 Task: Create a due date automation trigger when advanced on, 2 days before a card is due add dates starting in 1 days at 11:00 AM.
Action: Mouse moved to (882, 261)
Screenshot: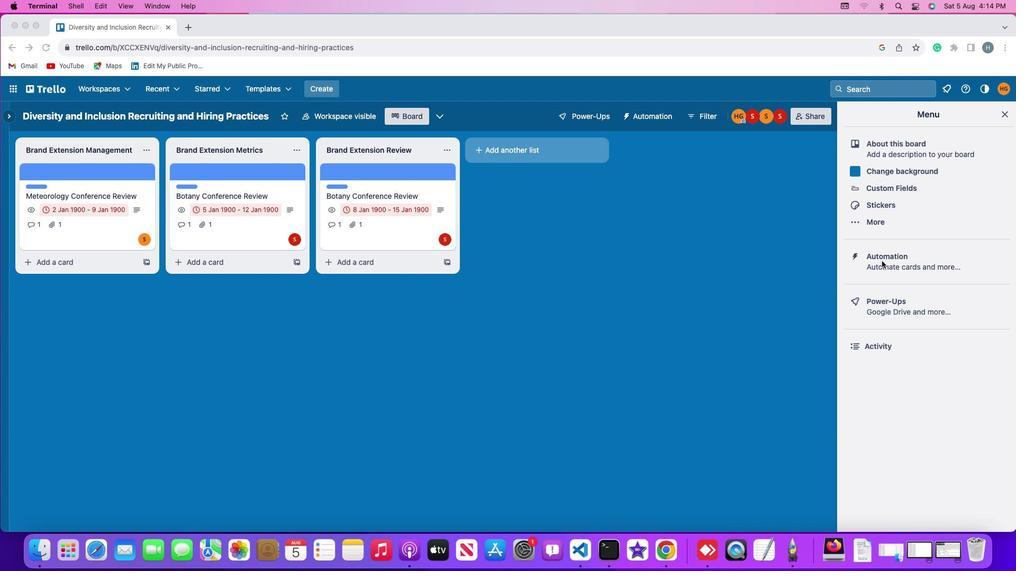 
Action: Mouse pressed left at (882, 261)
Screenshot: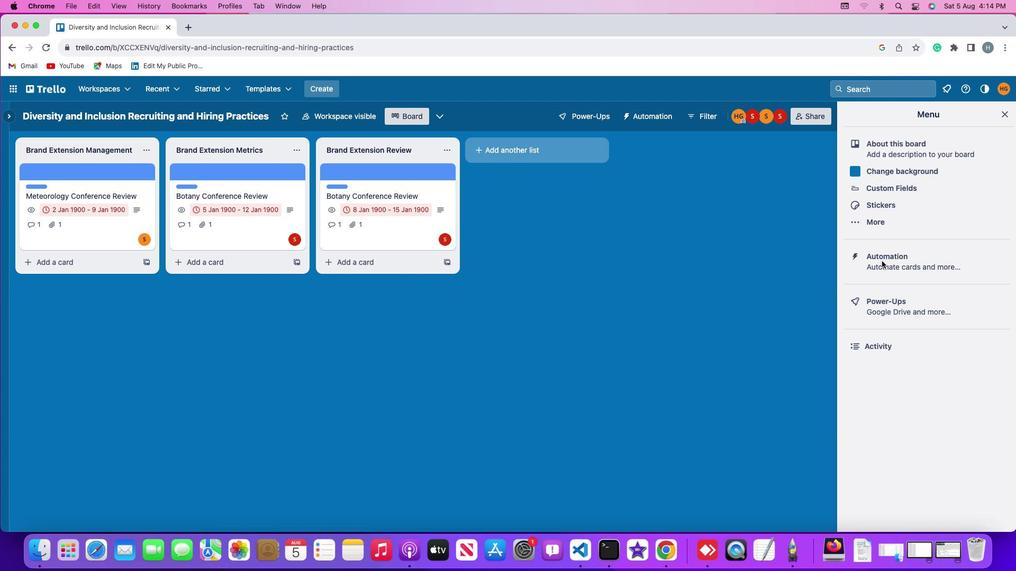 
Action: Mouse pressed left at (882, 261)
Screenshot: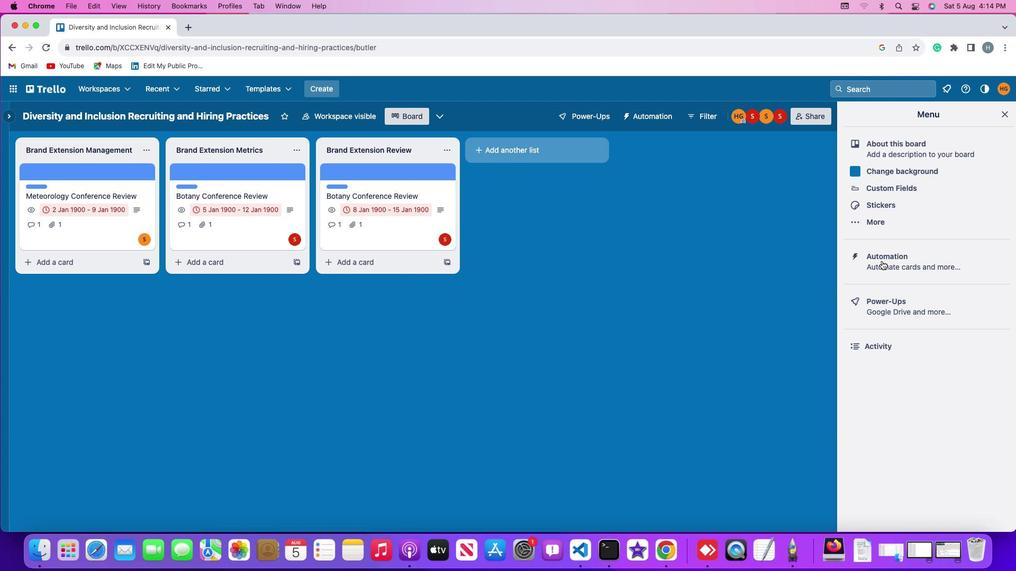 
Action: Mouse moved to (56, 254)
Screenshot: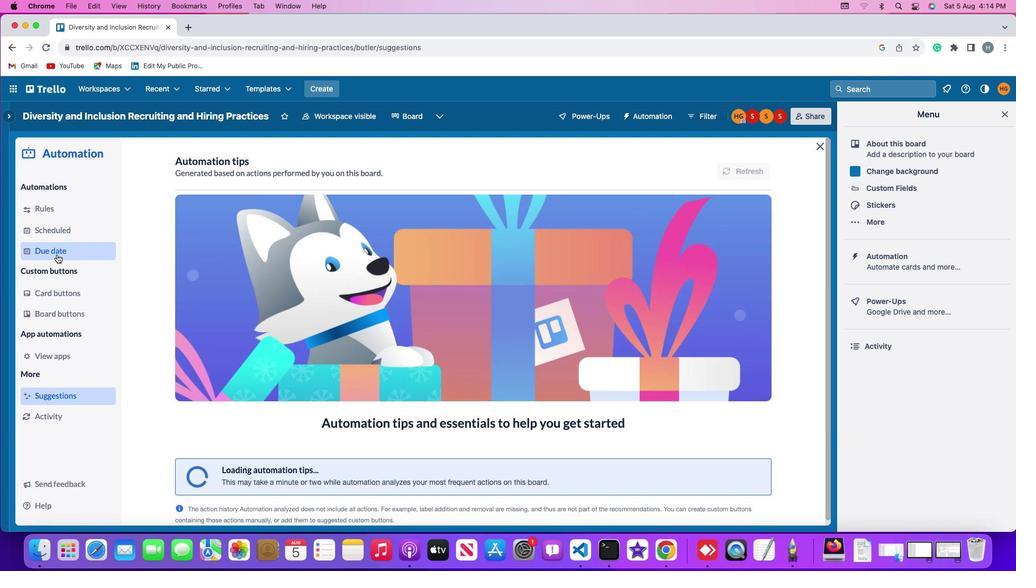 
Action: Mouse pressed left at (56, 254)
Screenshot: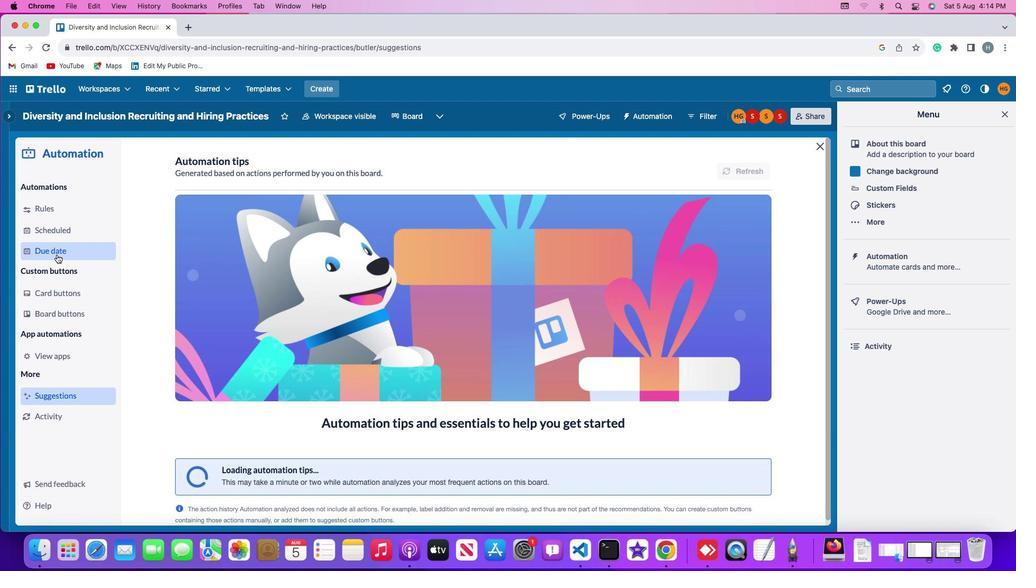 
Action: Mouse moved to (709, 165)
Screenshot: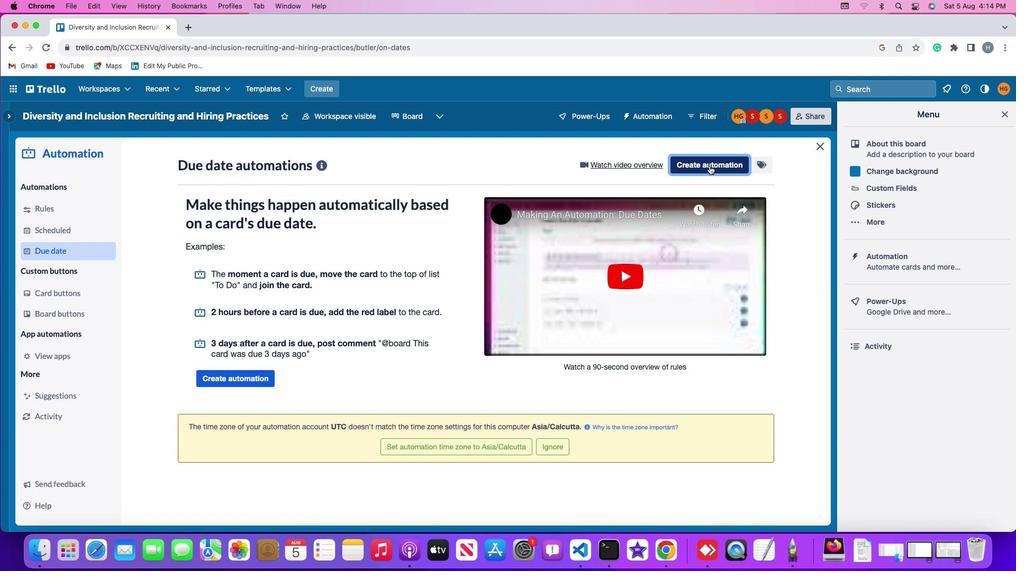 
Action: Mouse pressed left at (709, 165)
Screenshot: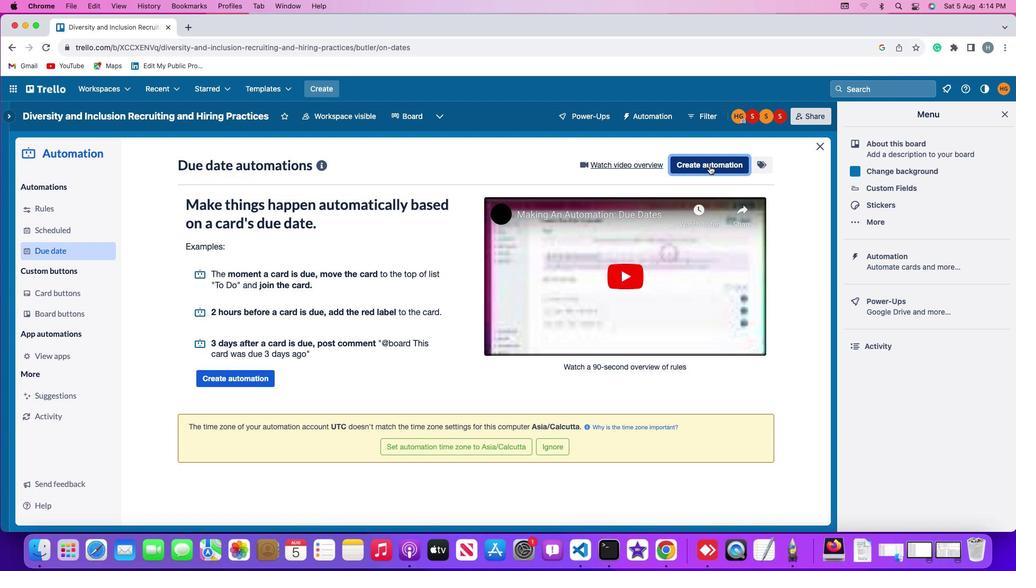 
Action: Mouse moved to (448, 263)
Screenshot: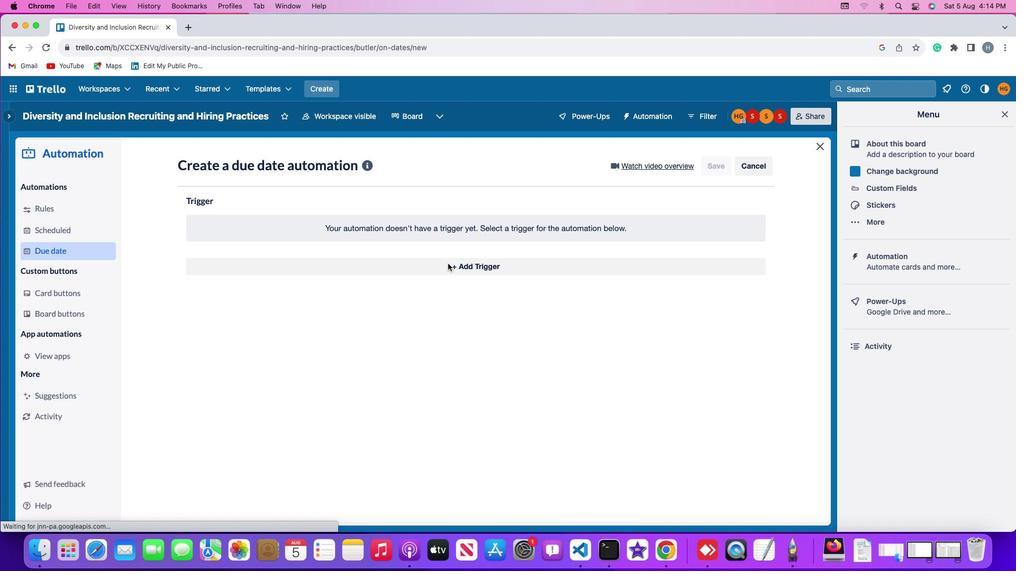 
Action: Mouse pressed left at (448, 263)
Screenshot: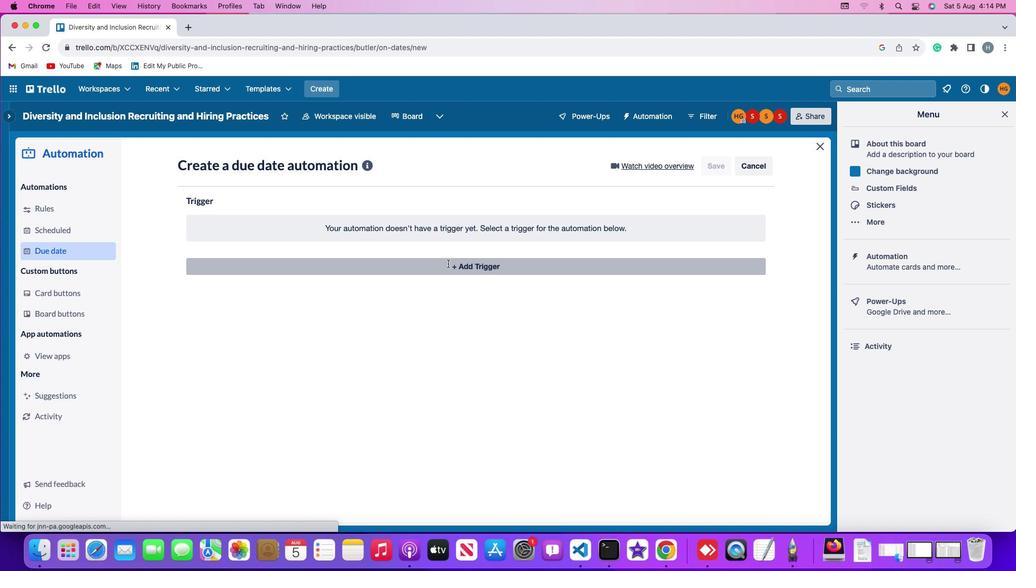 
Action: Mouse moved to (206, 424)
Screenshot: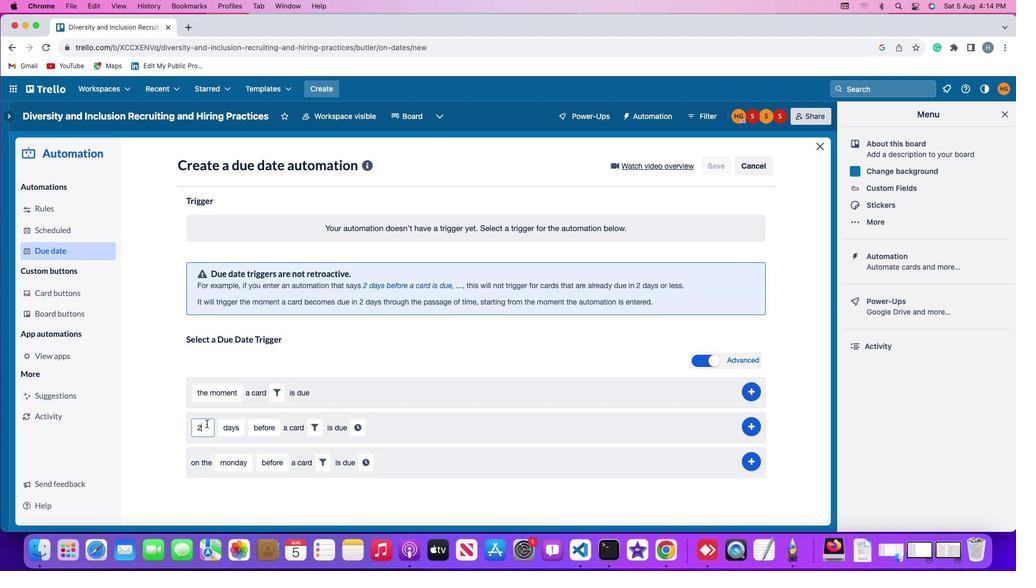 
Action: Mouse pressed left at (206, 424)
Screenshot: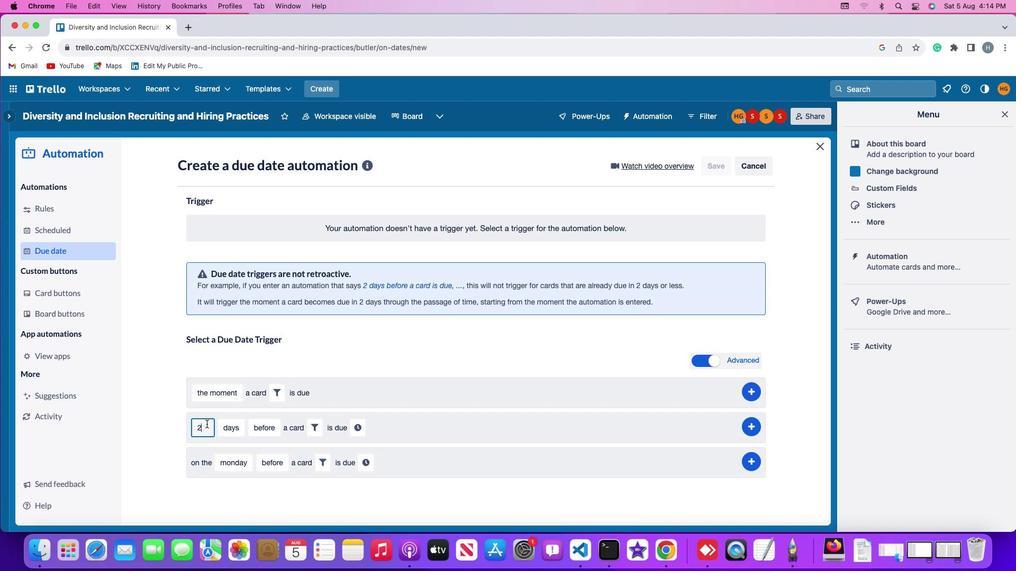 
Action: Mouse moved to (206, 424)
Screenshot: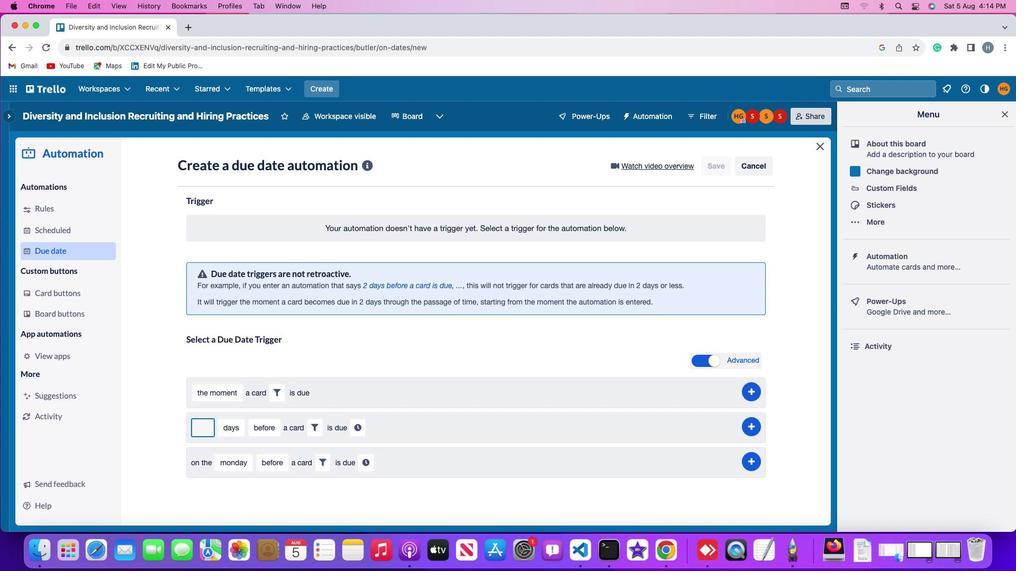
Action: Key pressed Key.backspace'2'
Screenshot: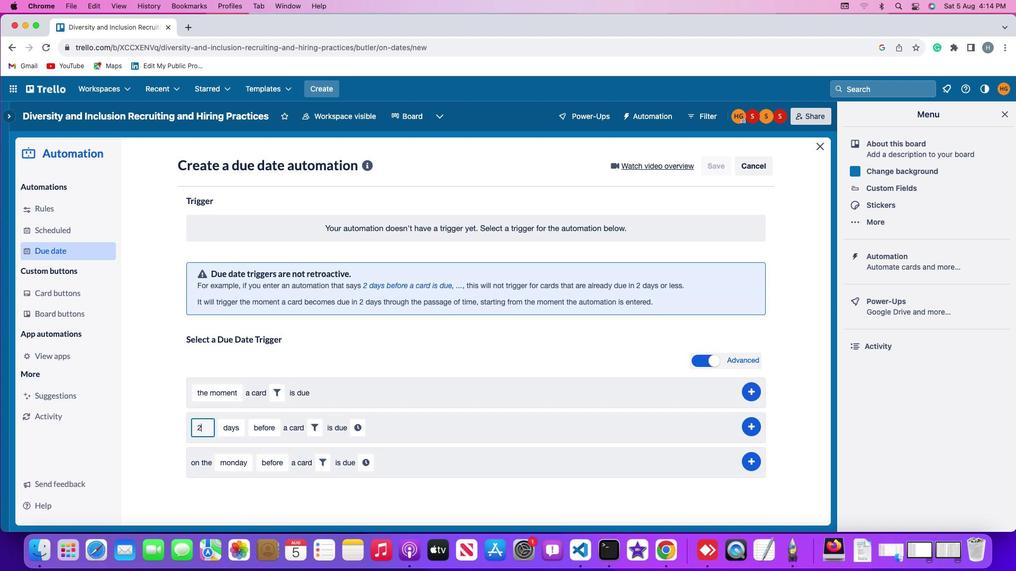 
Action: Mouse moved to (228, 425)
Screenshot: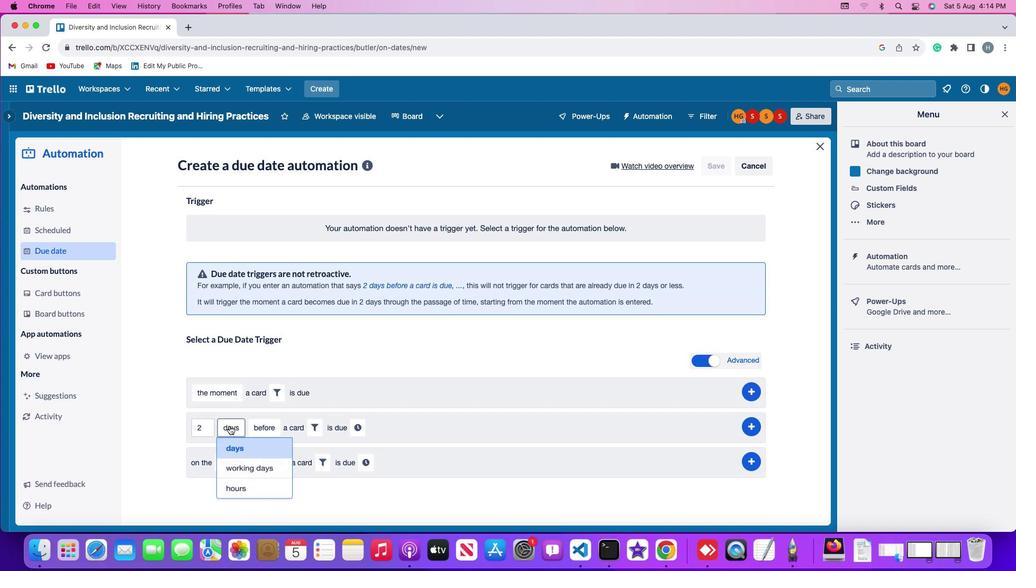 
Action: Mouse pressed left at (228, 425)
Screenshot: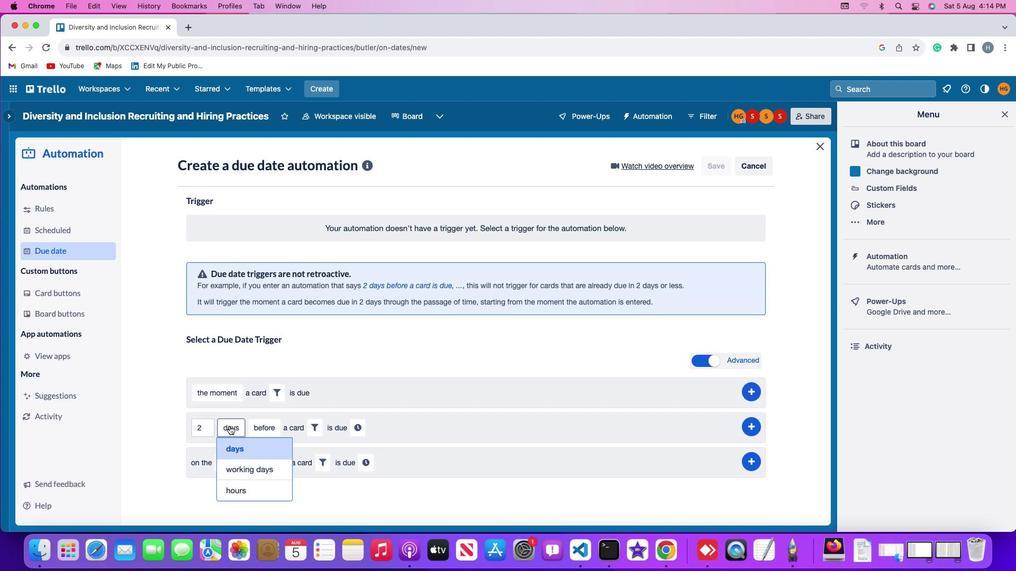 
Action: Mouse moved to (238, 451)
Screenshot: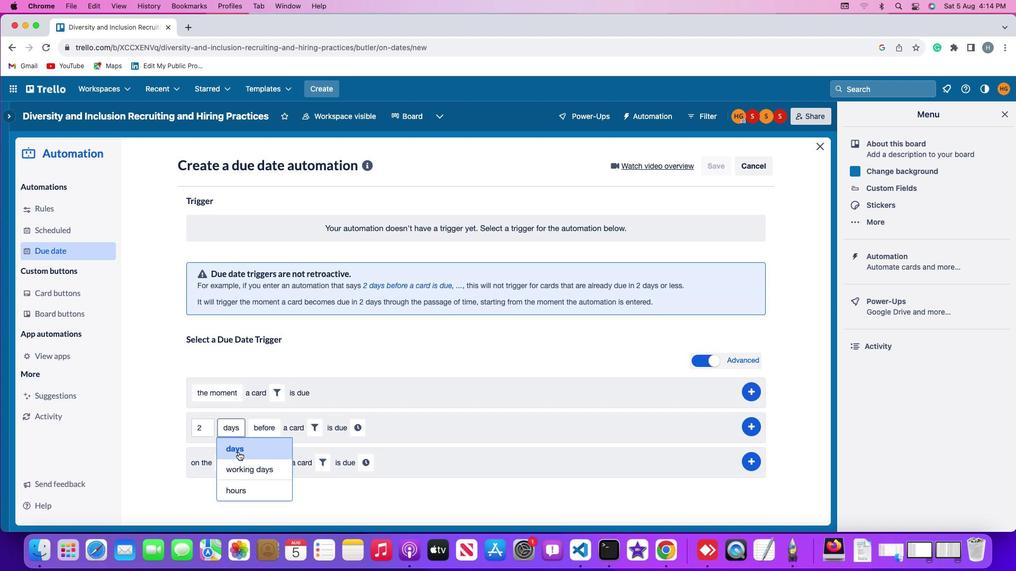 
Action: Mouse pressed left at (238, 451)
Screenshot: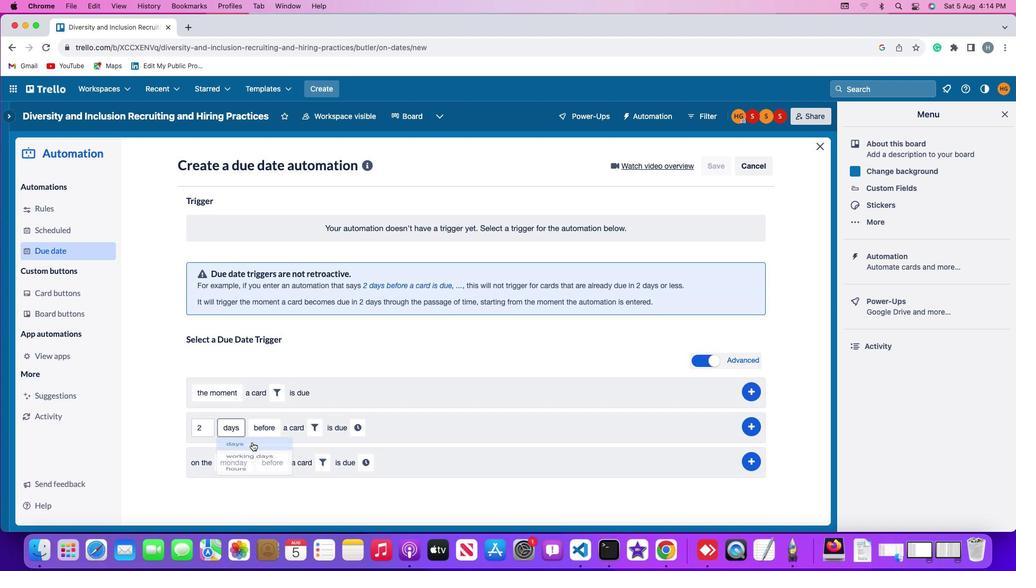 
Action: Mouse moved to (265, 430)
Screenshot: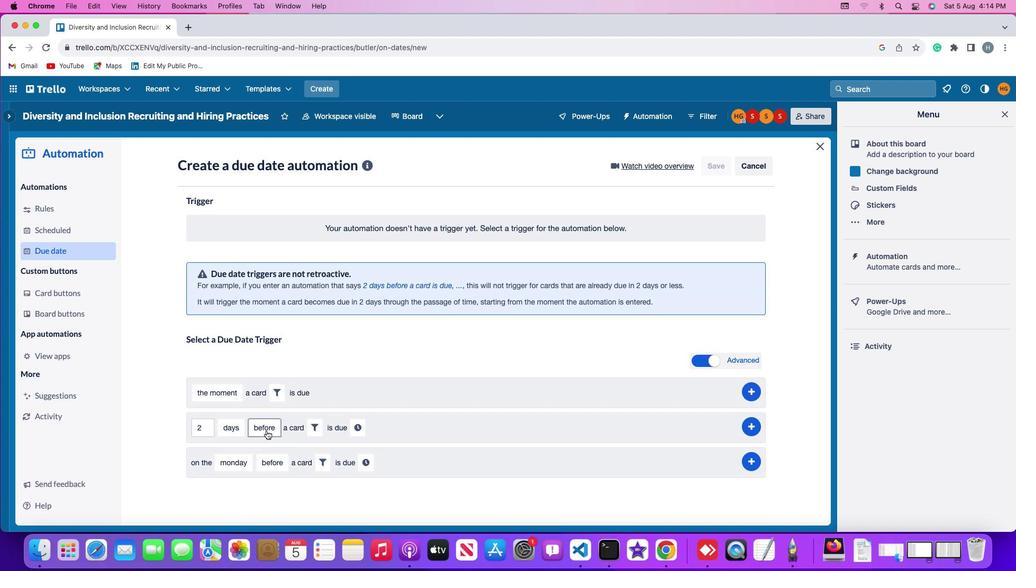 
Action: Mouse pressed left at (265, 430)
Screenshot: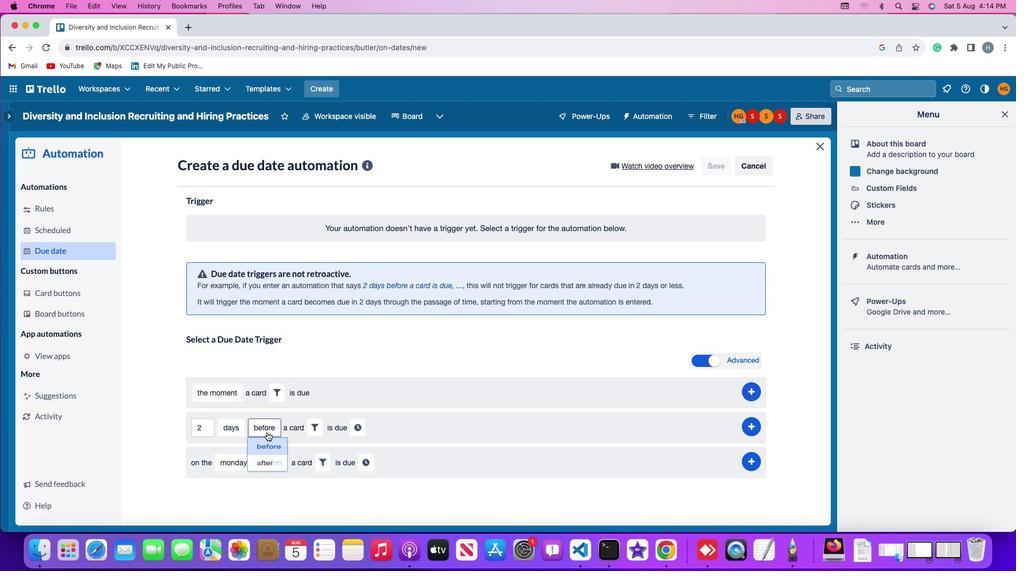 
Action: Mouse moved to (270, 443)
Screenshot: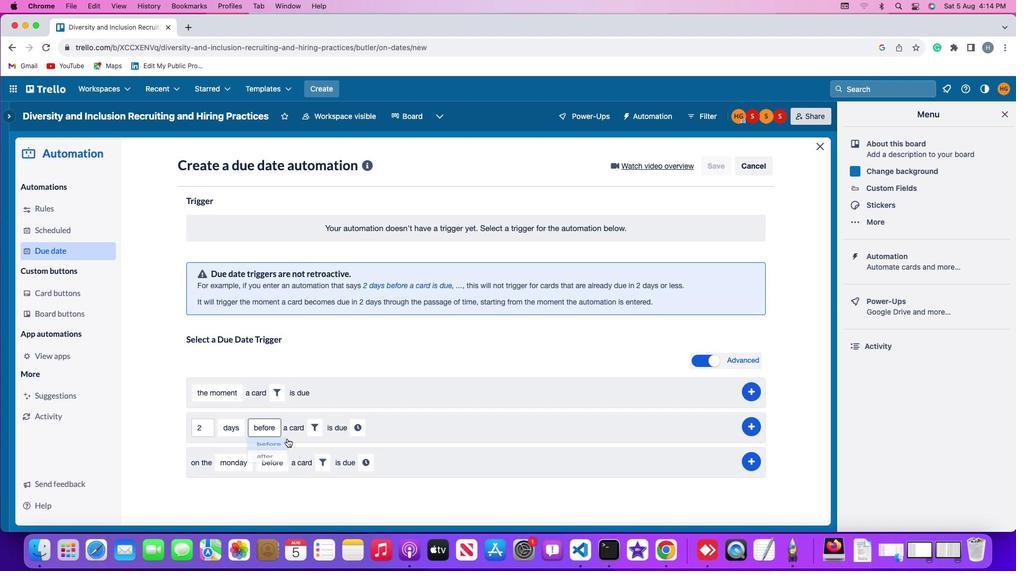 
Action: Mouse pressed left at (270, 443)
Screenshot: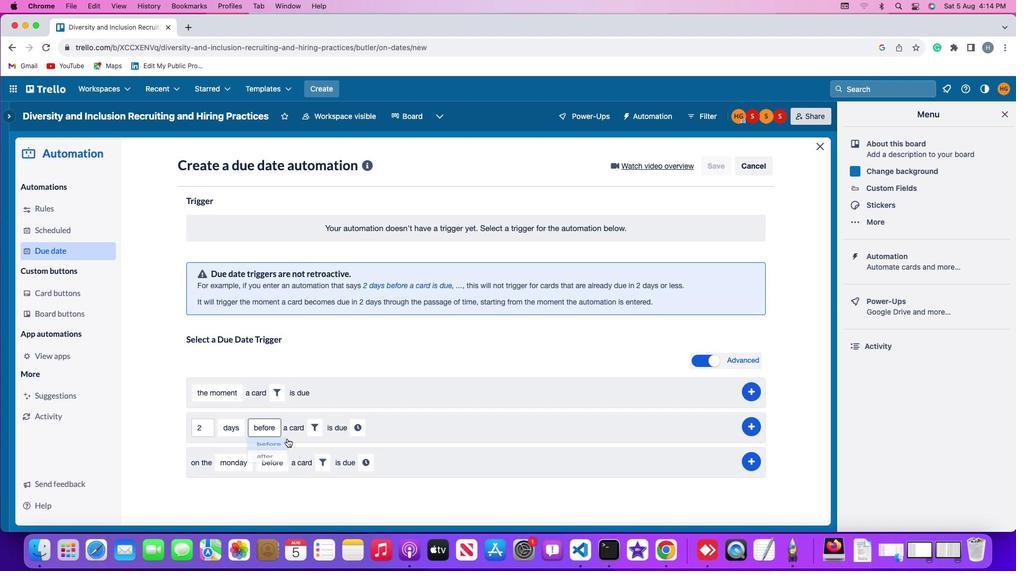 
Action: Mouse moved to (315, 426)
Screenshot: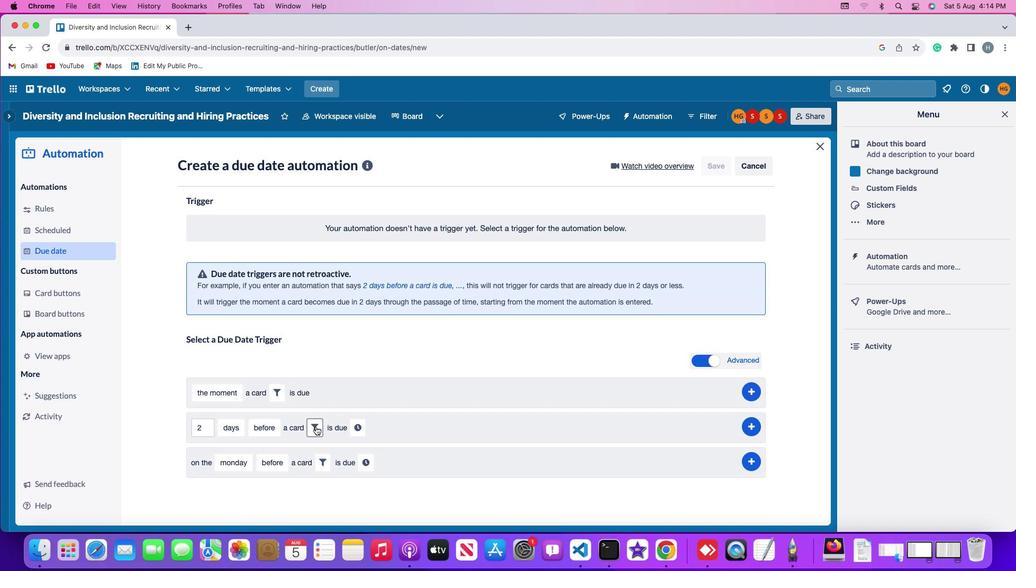 
Action: Mouse pressed left at (315, 426)
Screenshot: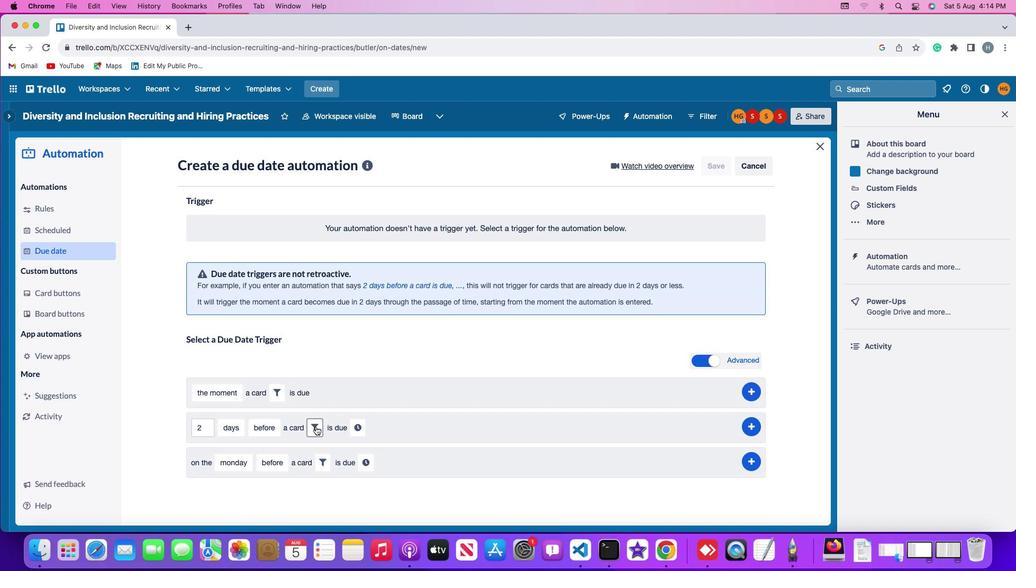 
Action: Mouse moved to (374, 459)
Screenshot: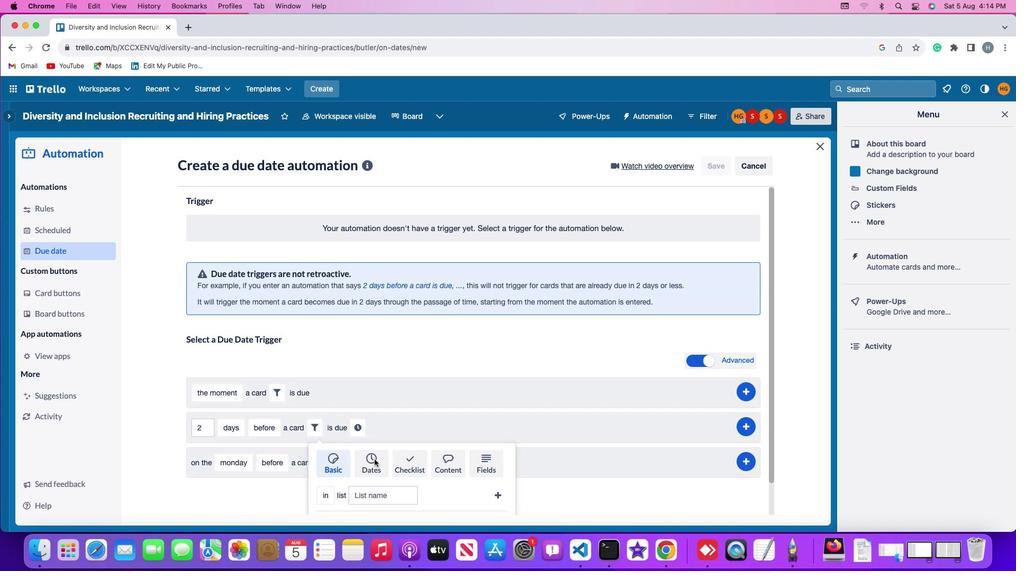 
Action: Mouse pressed left at (374, 459)
Screenshot: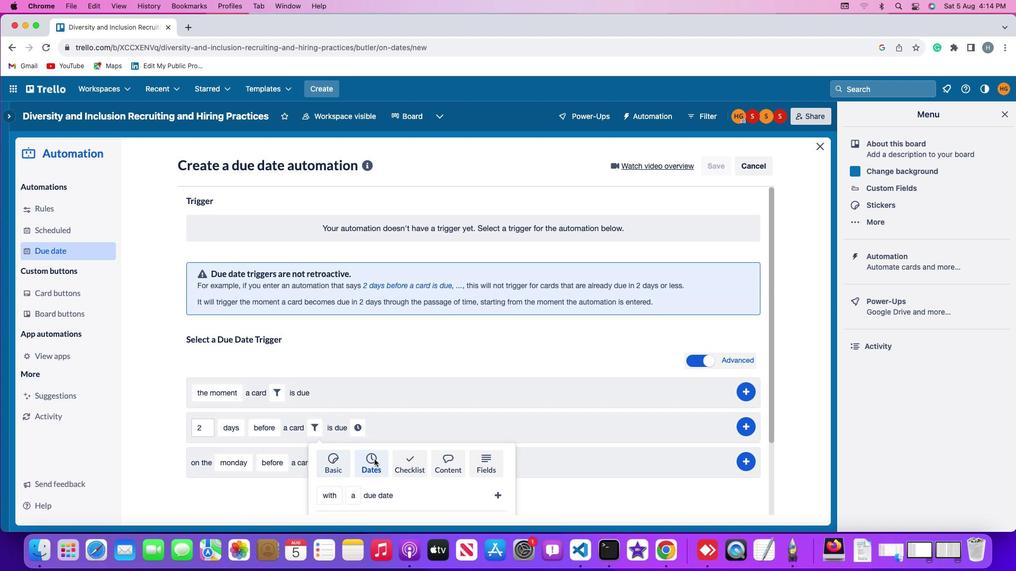 
Action: Mouse scrolled (374, 459) with delta (0, 0)
Screenshot: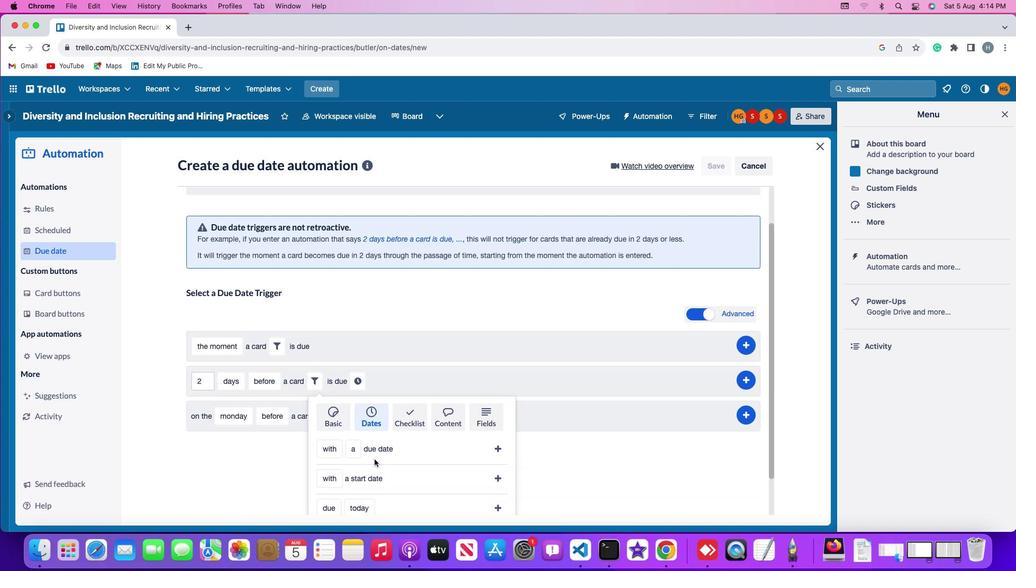 
Action: Mouse scrolled (374, 459) with delta (0, 0)
Screenshot: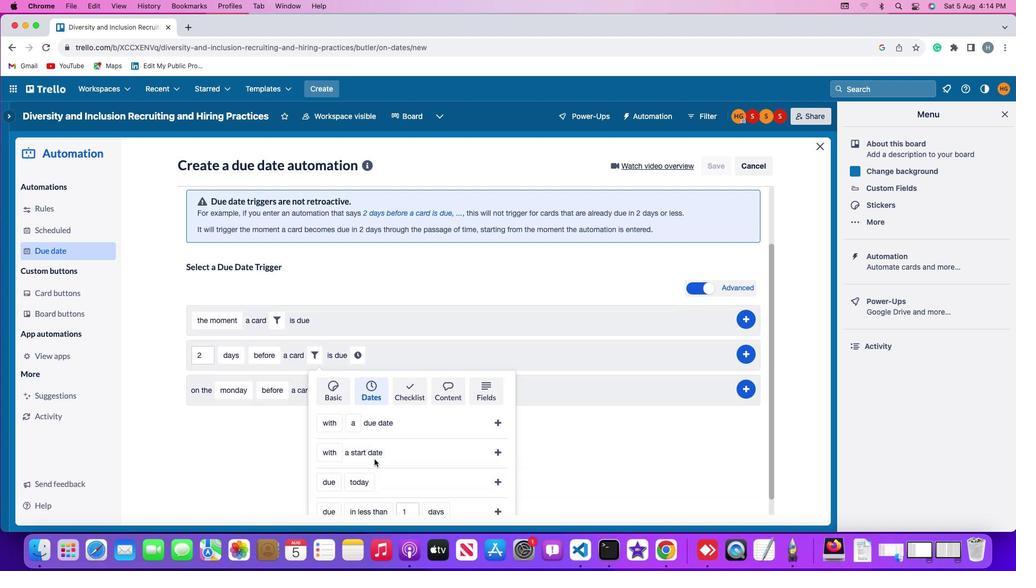 
Action: Mouse scrolled (374, 459) with delta (0, -2)
Screenshot: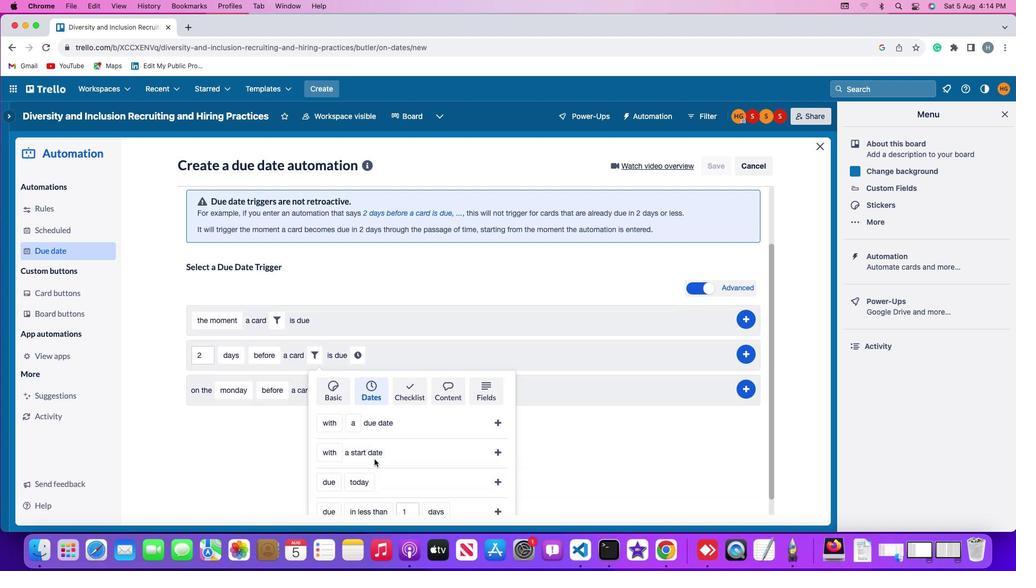 
Action: Mouse scrolled (374, 459) with delta (0, -2)
Screenshot: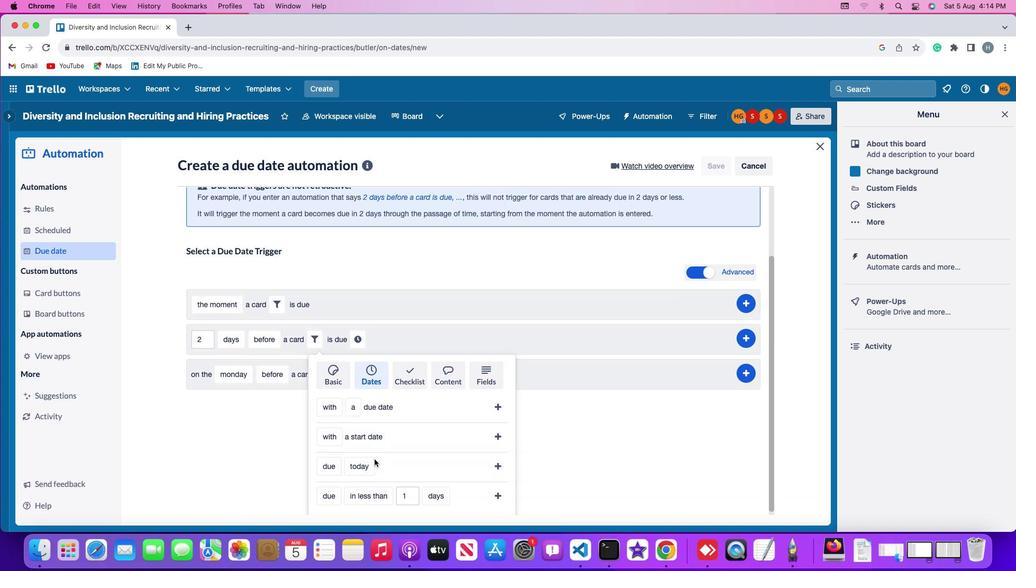 
Action: Mouse scrolled (374, 459) with delta (0, -3)
Screenshot: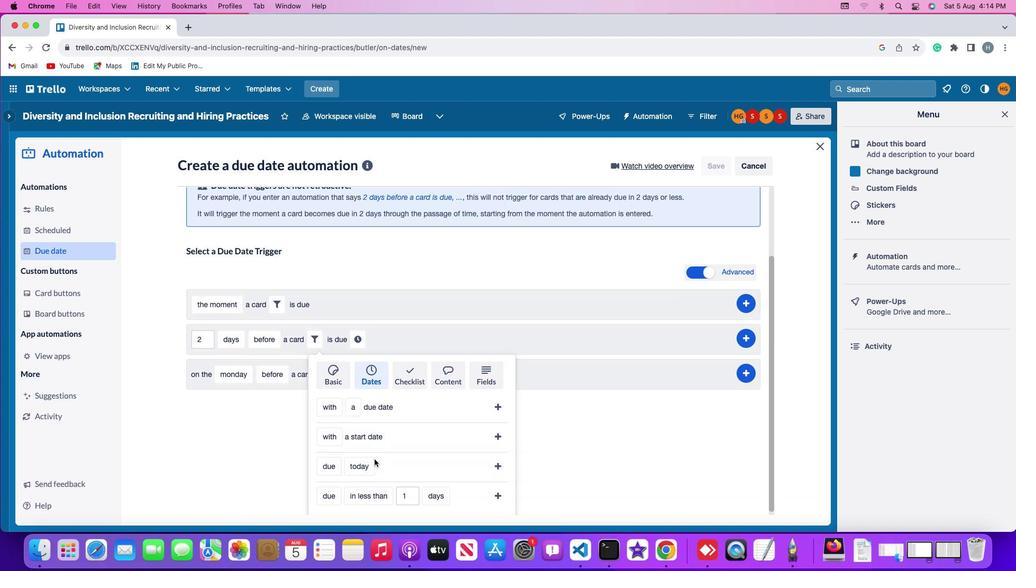 
Action: Mouse scrolled (374, 459) with delta (0, -3)
Screenshot: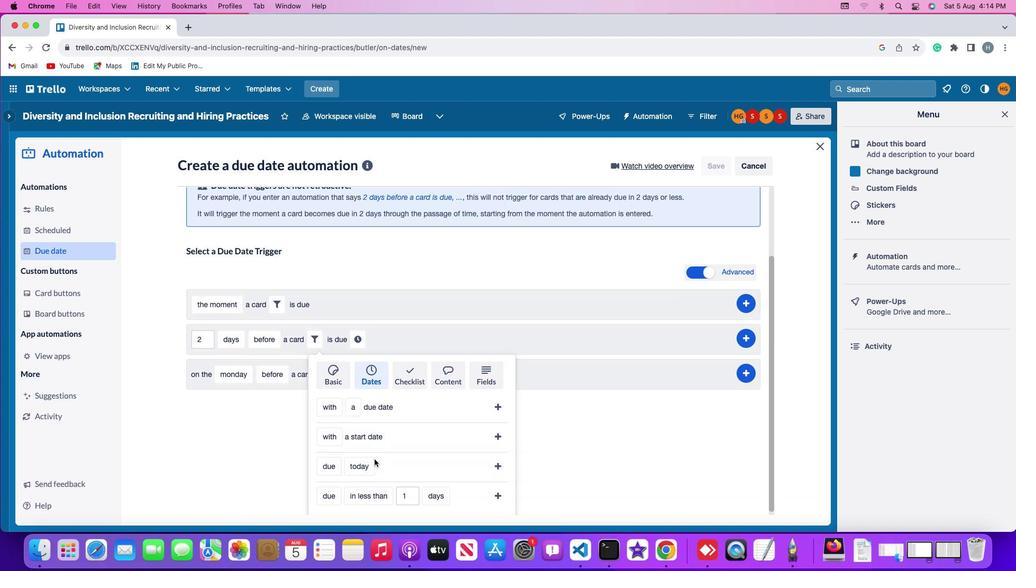 
Action: Mouse scrolled (374, 459) with delta (0, -3)
Screenshot: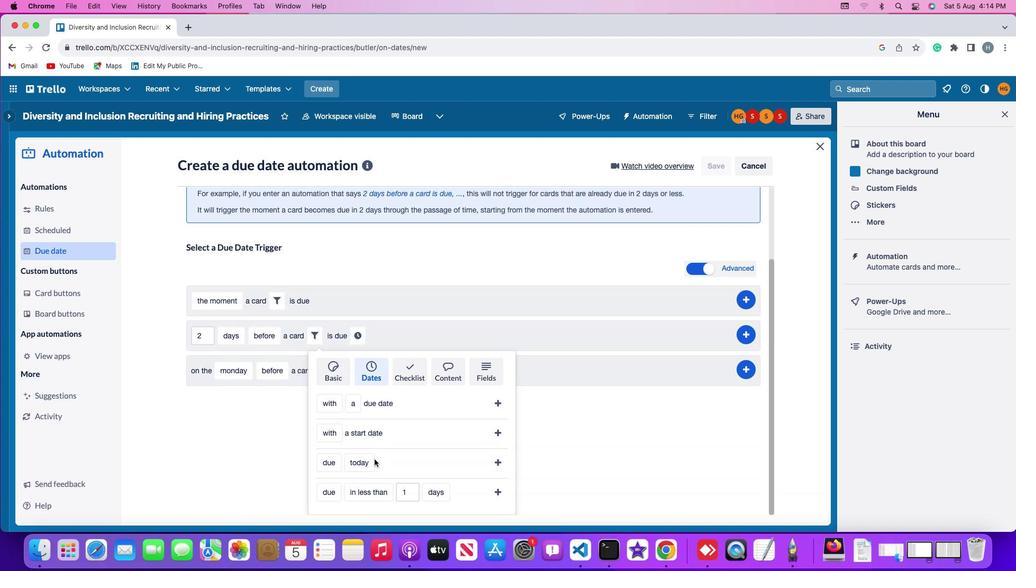 
Action: Mouse scrolled (374, 459) with delta (0, -4)
Screenshot: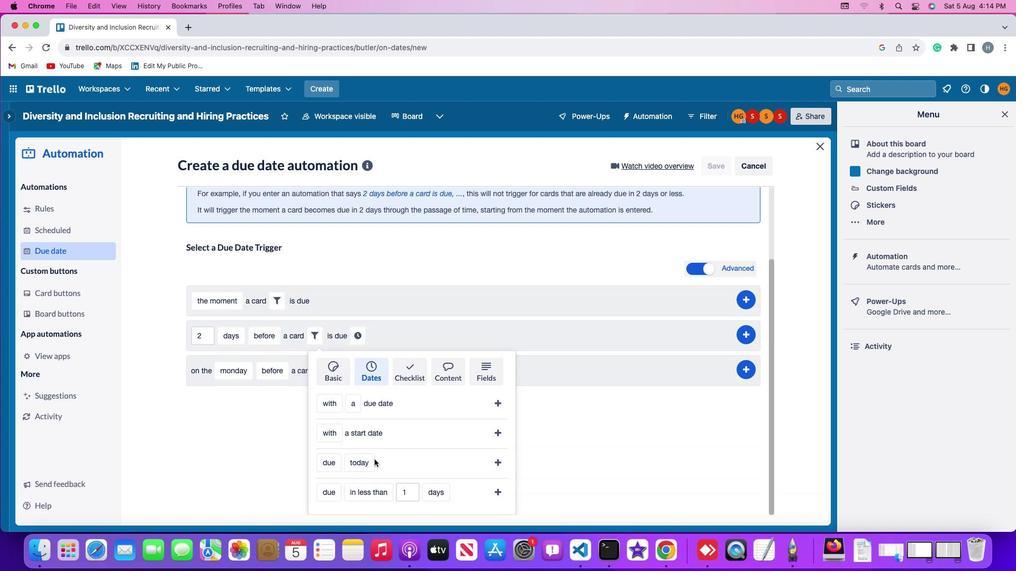 
Action: Mouse moved to (326, 499)
Screenshot: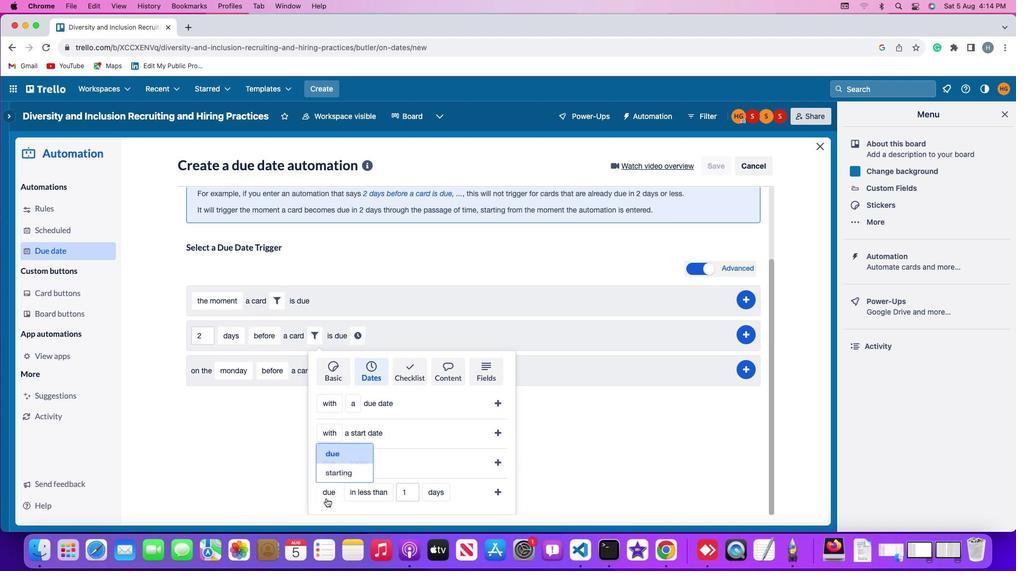 
Action: Mouse pressed left at (326, 499)
Screenshot: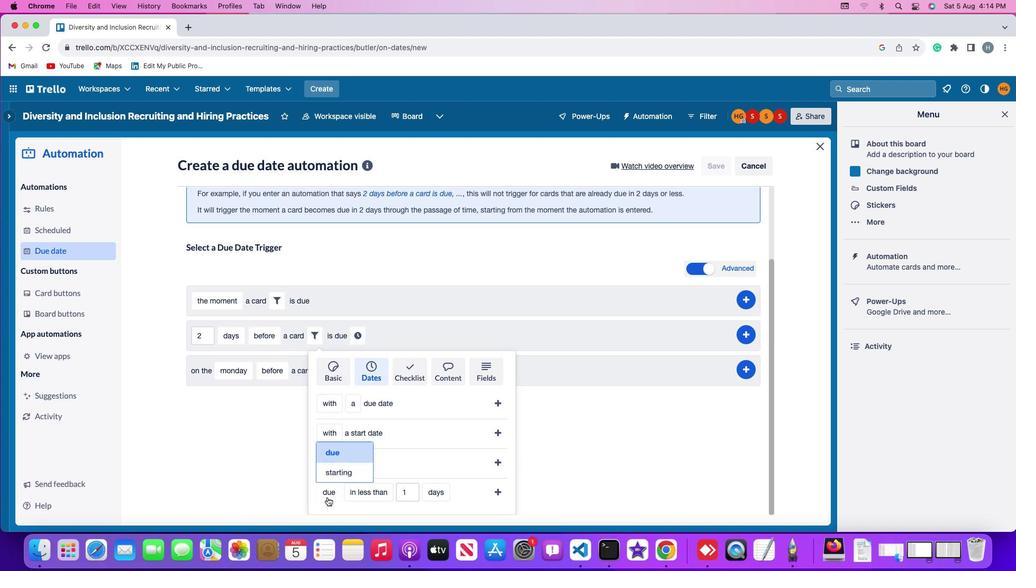 
Action: Mouse moved to (339, 471)
Screenshot: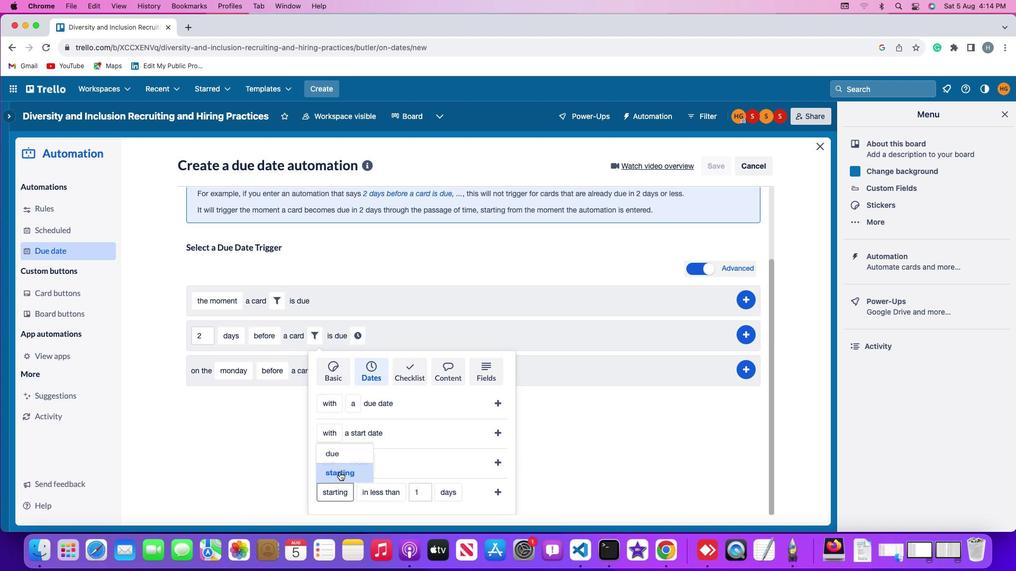 
Action: Mouse pressed left at (339, 471)
Screenshot: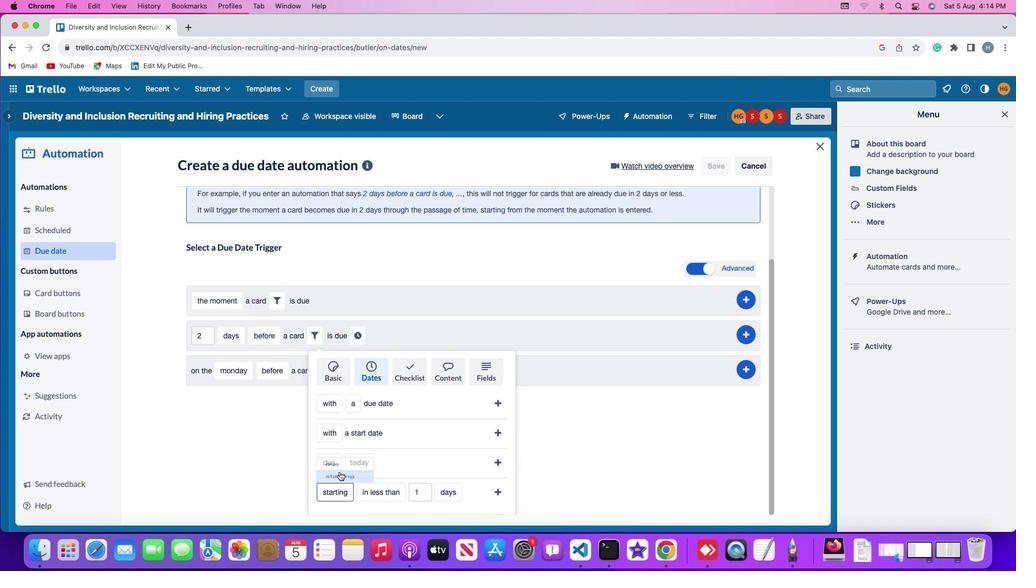 
Action: Mouse moved to (372, 489)
Screenshot: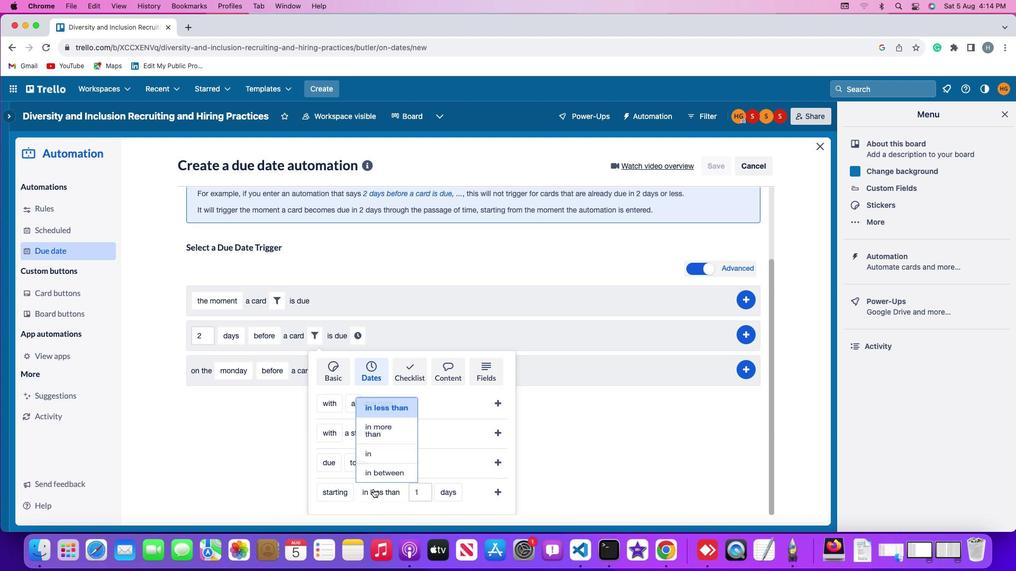 
Action: Mouse pressed left at (372, 489)
Screenshot: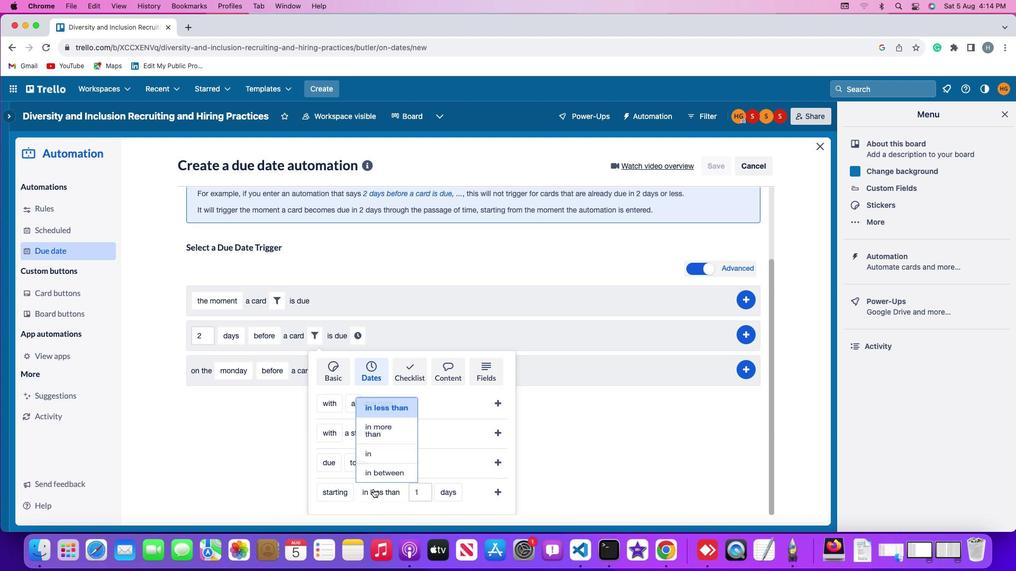 
Action: Mouse moved to (379, 452)
Screenshot: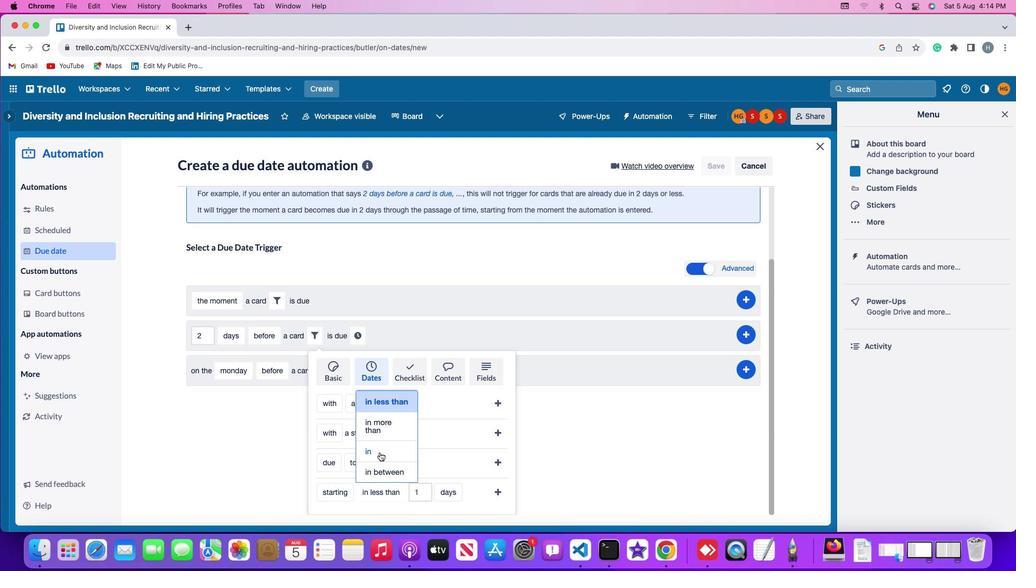 
Action: Mouse pressed left at (379, 452)
Screenshot: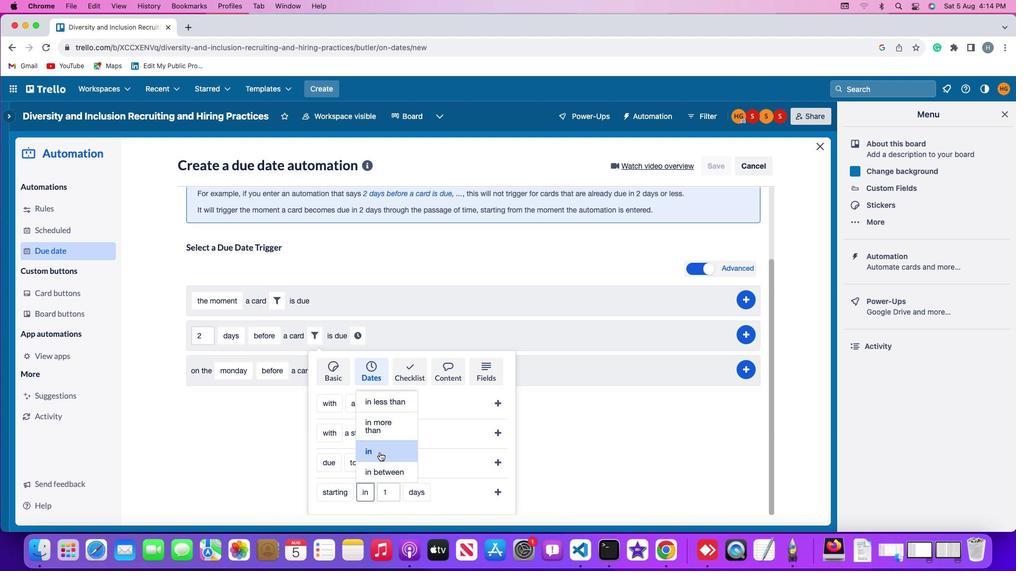 
Action: Mouse moved to (392, 490)
Screenshot: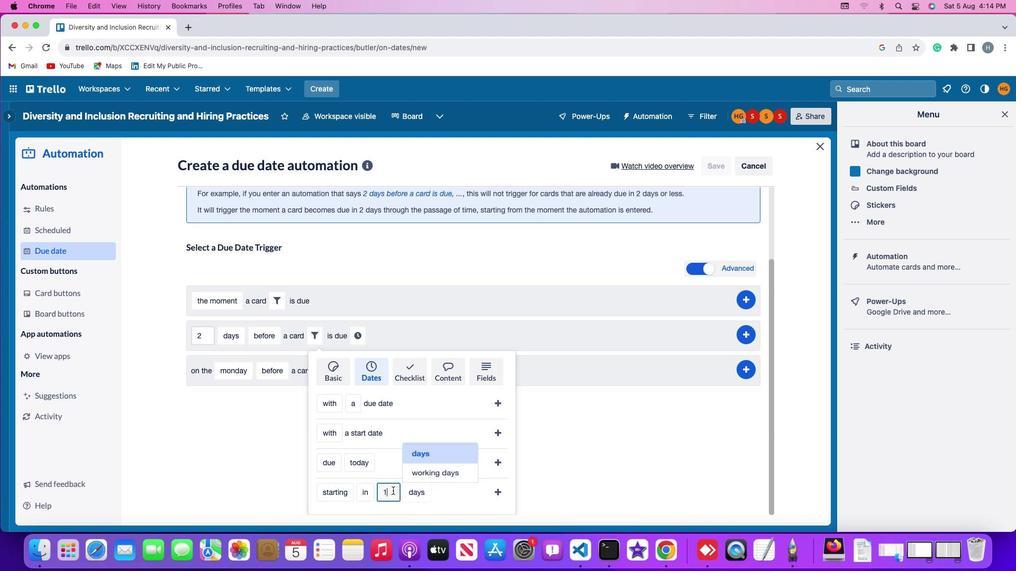 
Action: Mouse pressed left at (392, 490)
Screenshot: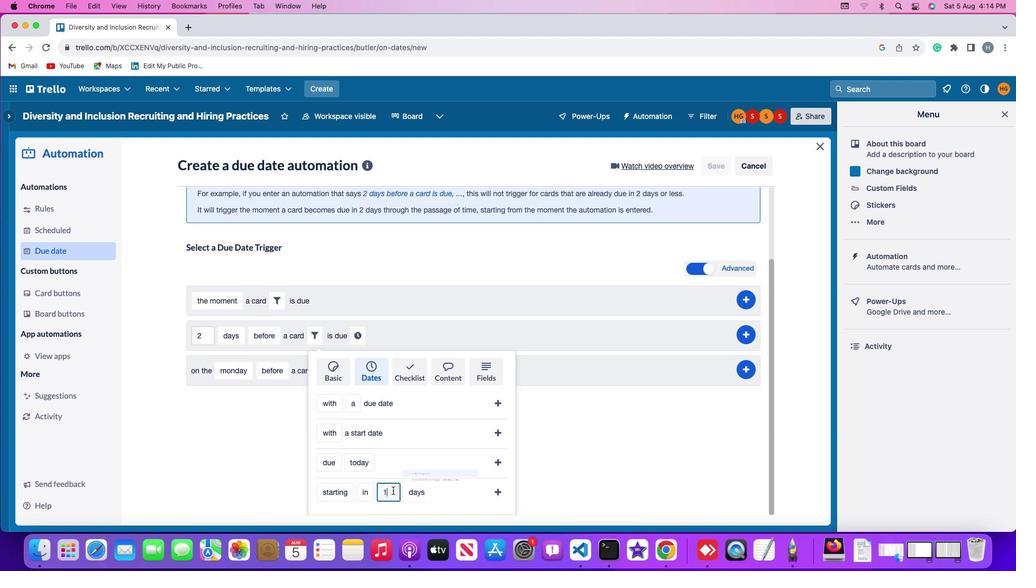 
Action: Mouse moved to (391, 489)
Screenshot: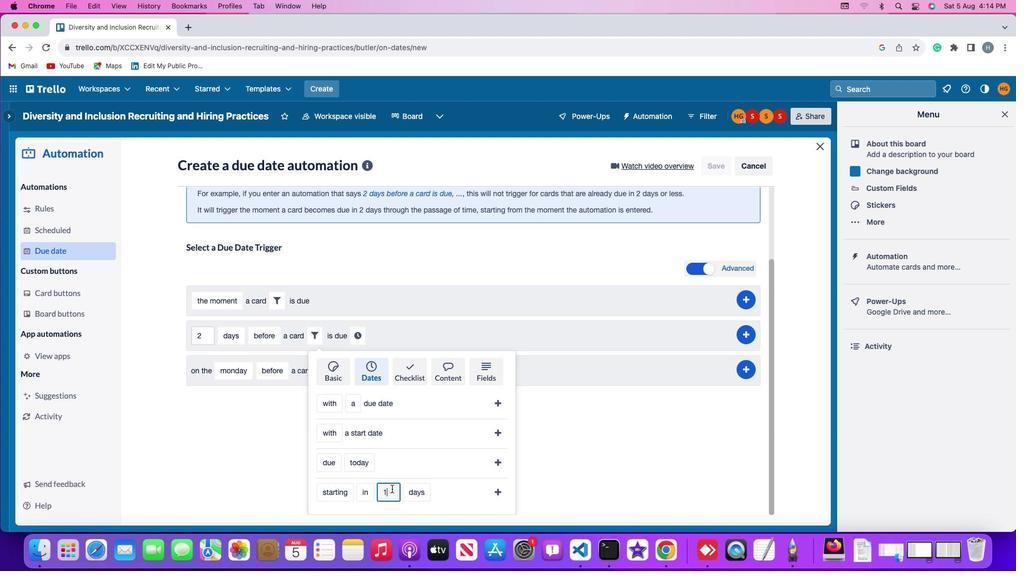 
Action: Key pressed Key.backspace'1'
Screenshot: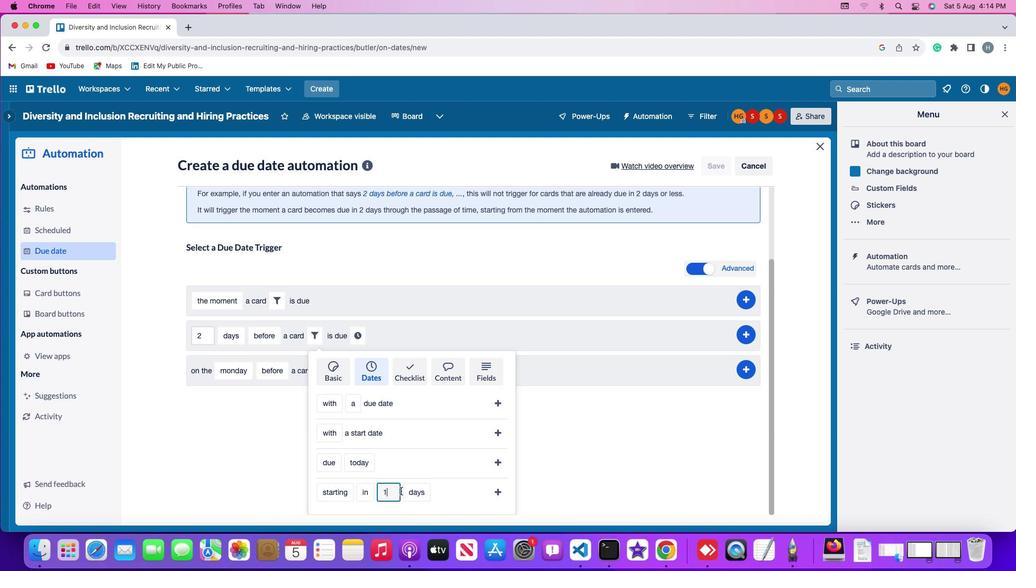 
Action: Mouse moved to (423, 495)
Screenshot: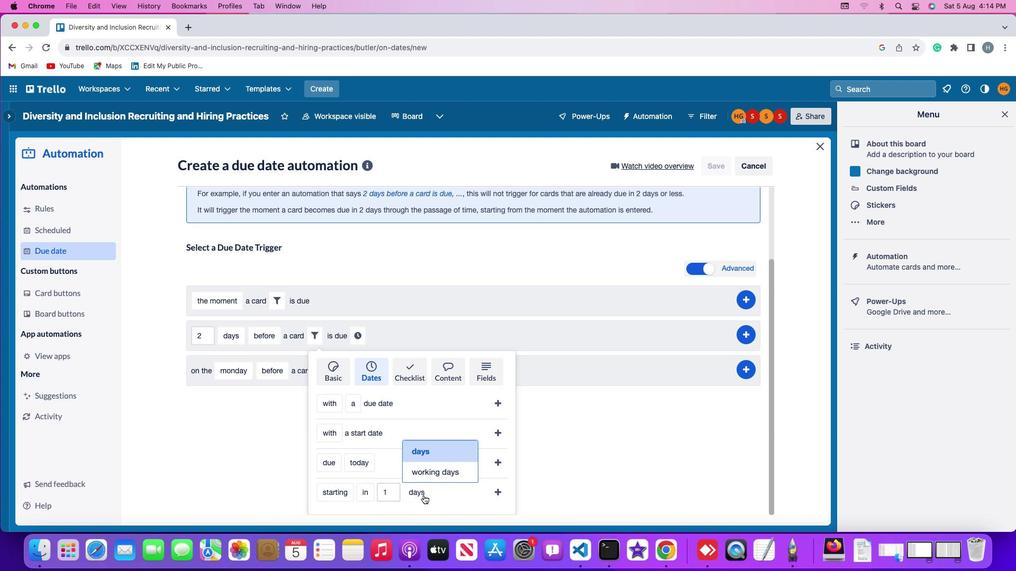 
Action: Mouse pressed left at (423, 495)
Screenshot: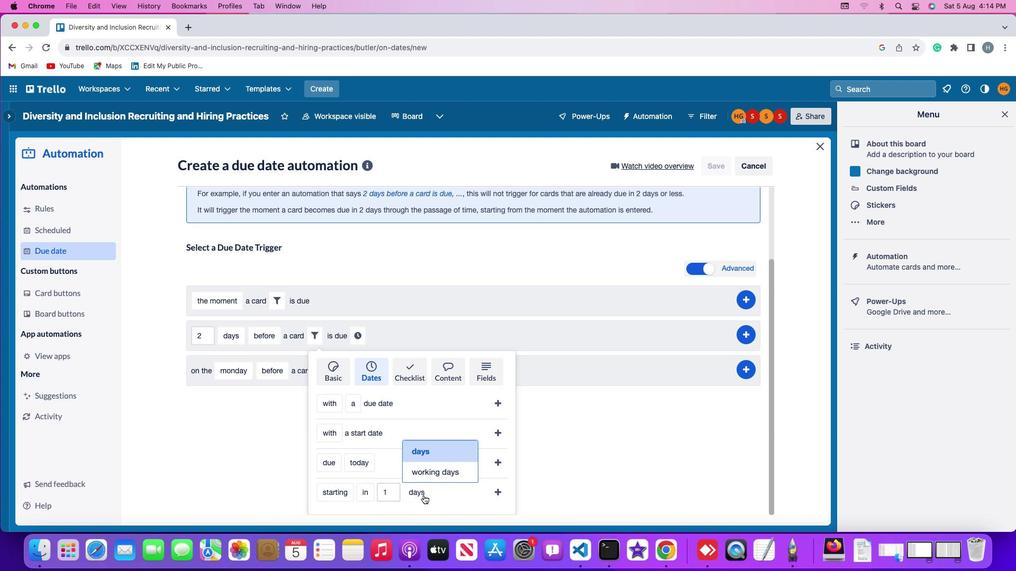 
Action: Mouse moved to (437, 450)
Screenshot: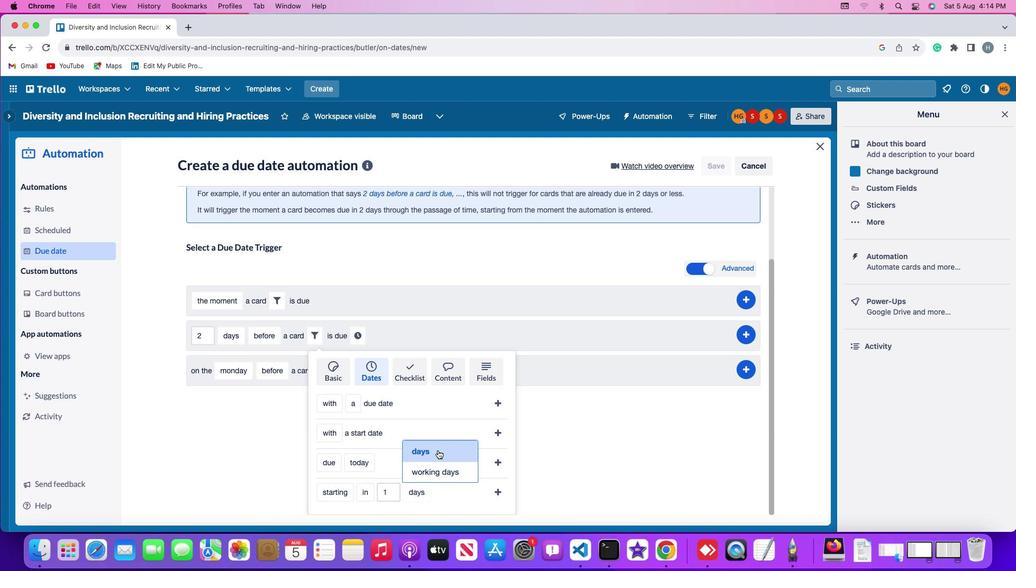 
Action: Mouse pressed left at (437, 450)
Screenshot: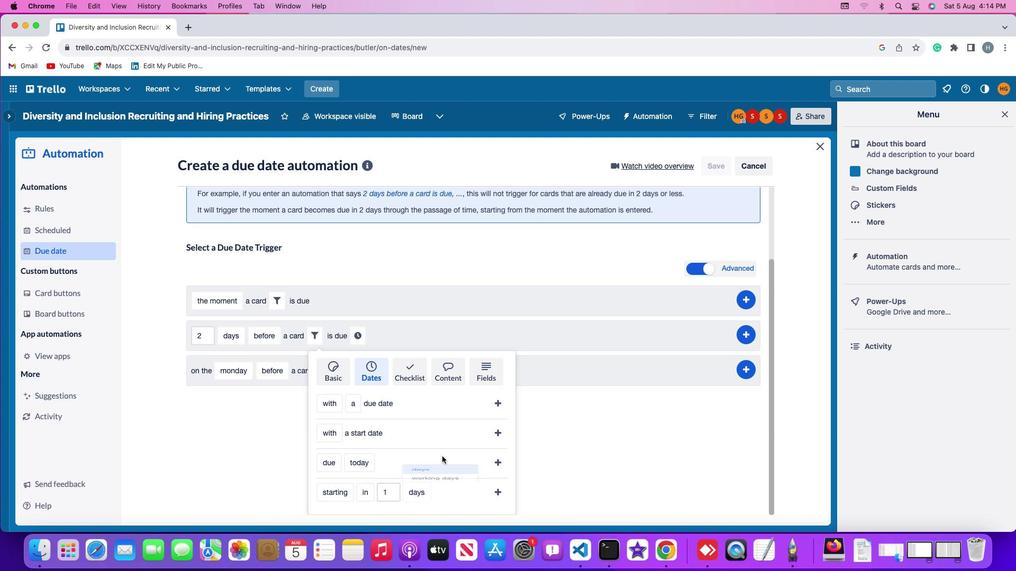 
Action: Mouse moved to (495, 490)
Screenshot: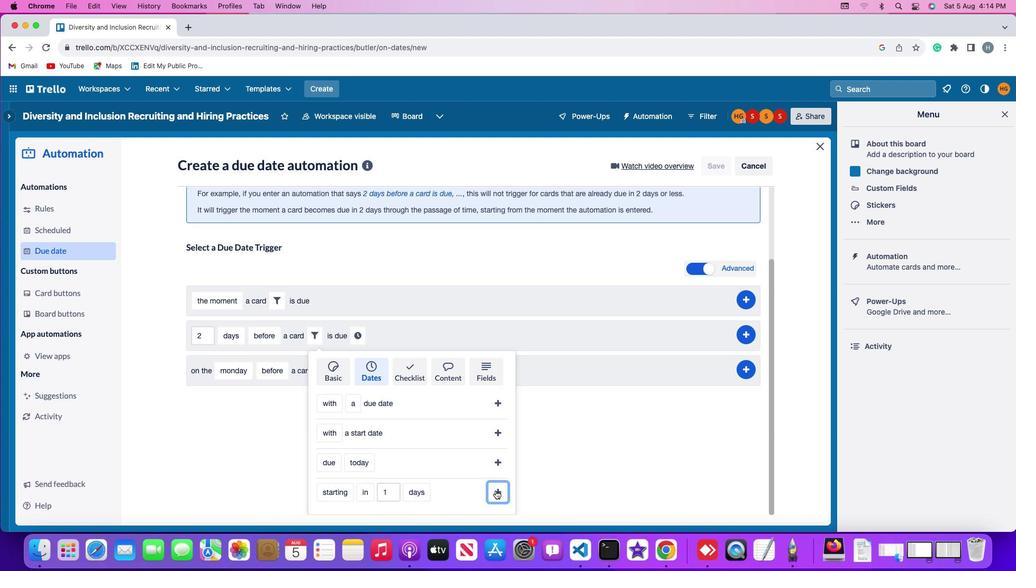 
Action: Mouse pressed left at (495, 490)
Screenshot: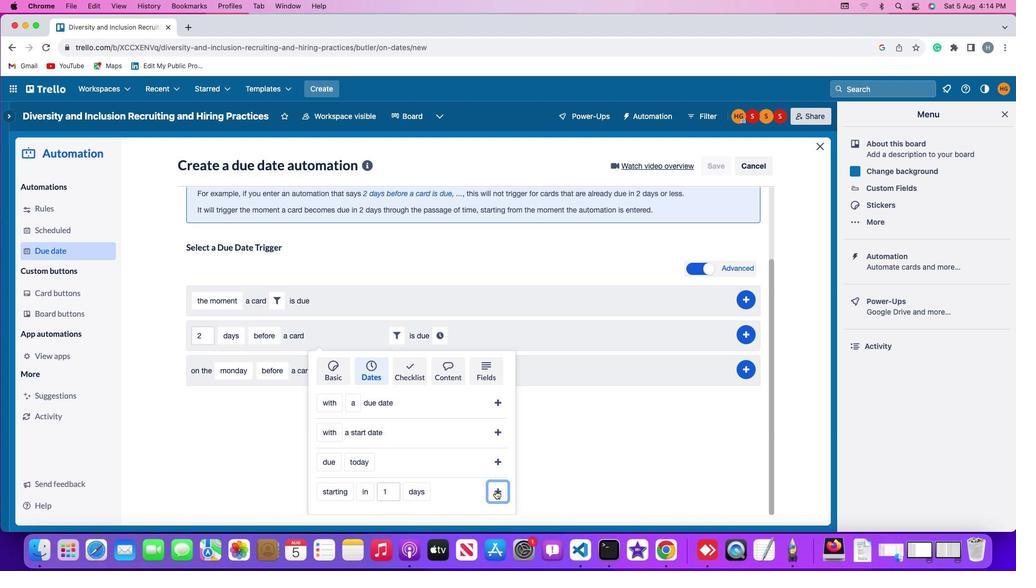 
Action: Mouse moved to (439, 422)
Screenshot: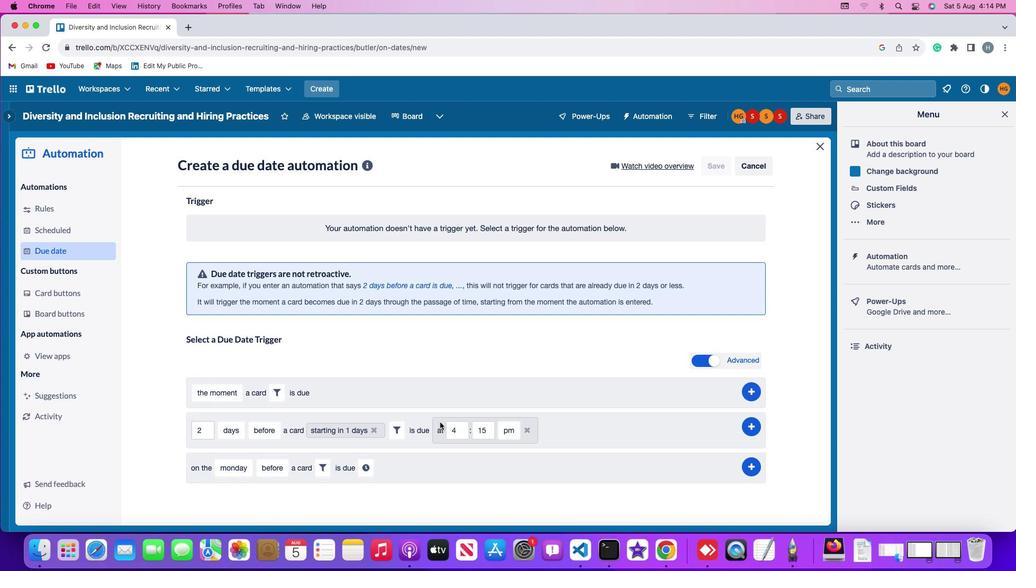 
Action: Mouse pressed left at (439, 422)
Screenshot: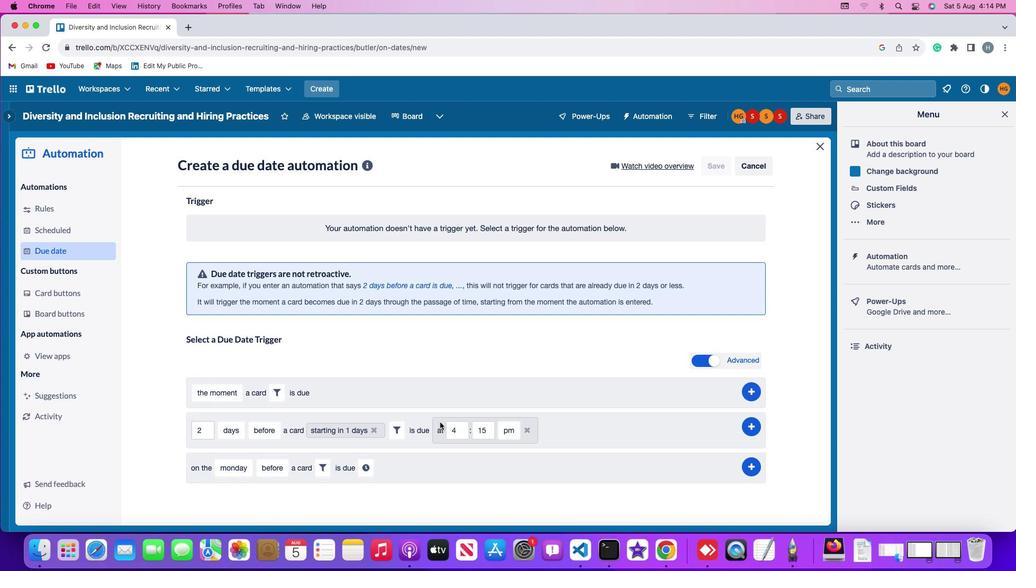 
Action: Mouse moved to (459, 430)
Screenshot: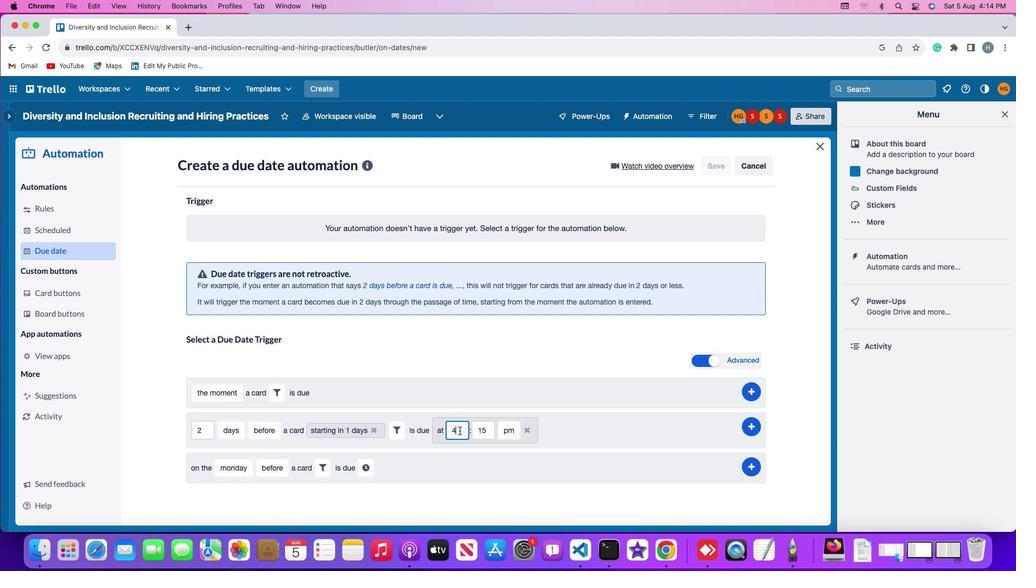 
Action: Mouse pressed left at (459, 430)
Screenshot: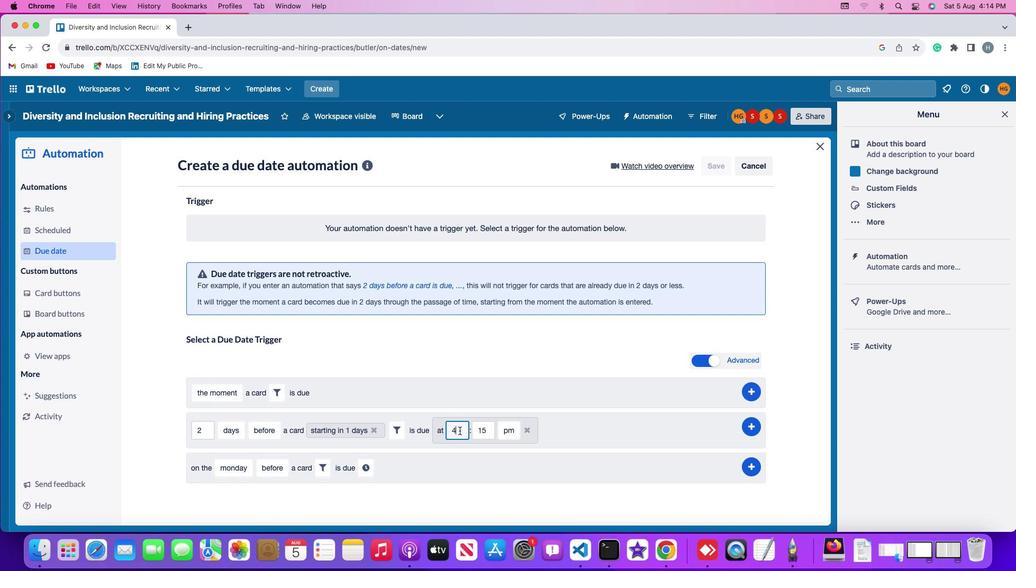 
Action: Mouse moved to (459, 430)
Screenshot: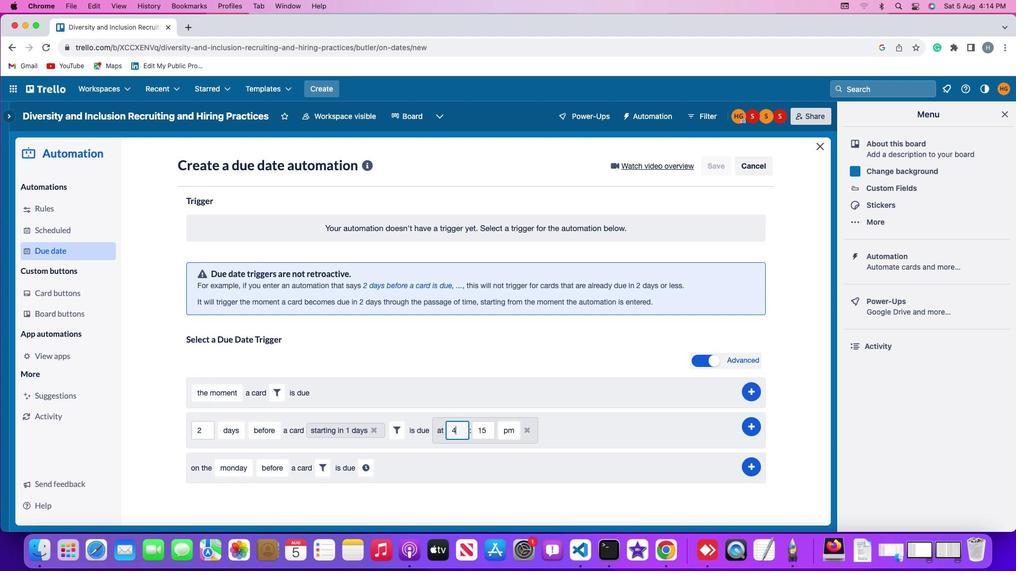 
Action: Key pressed Key.backspace'1''1'
Screenshot: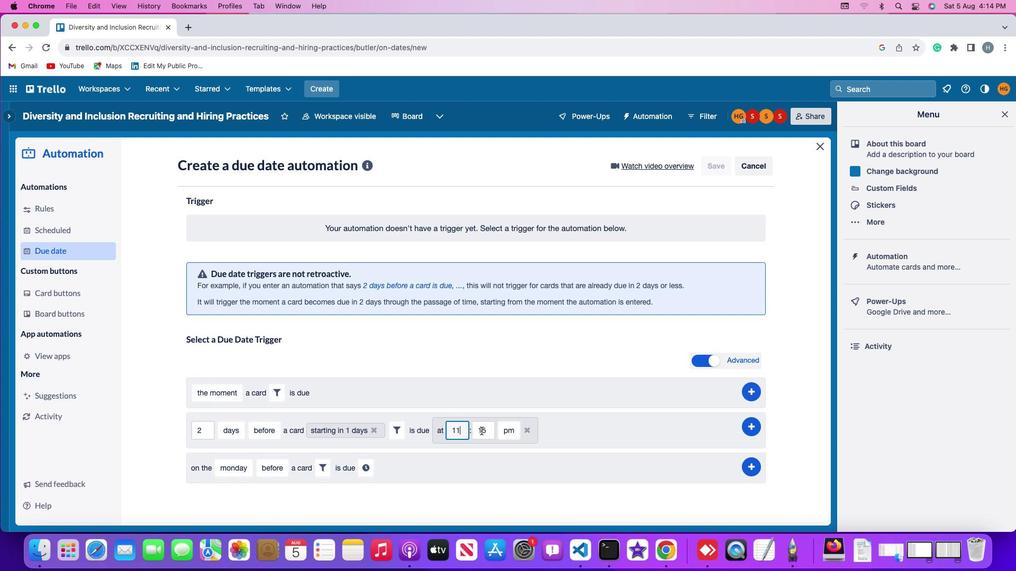 
Action: Mouse moved to (485, 431)
Screenshot: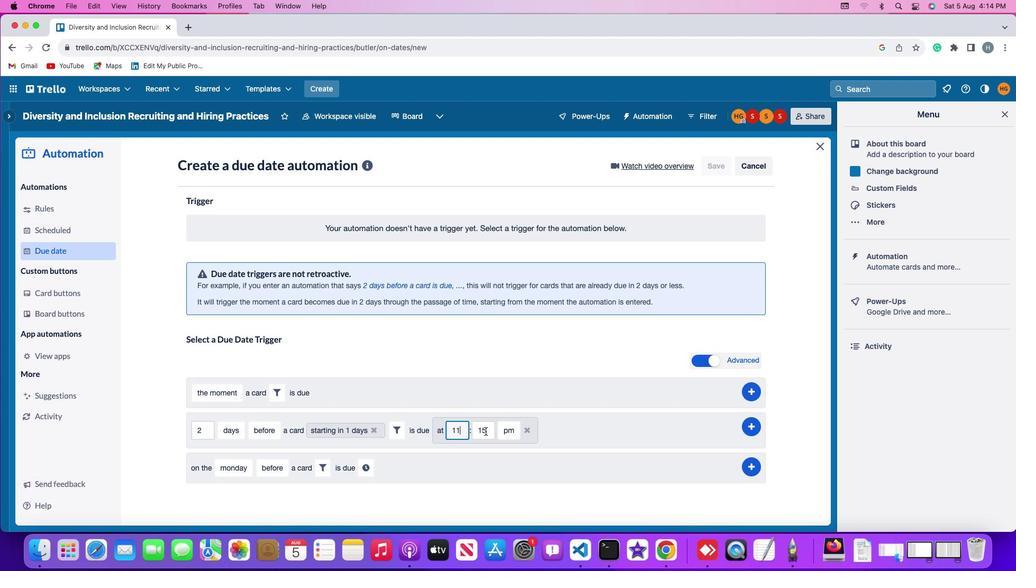 
Action: Mouse pressed left at (485, 431)
Screenshot: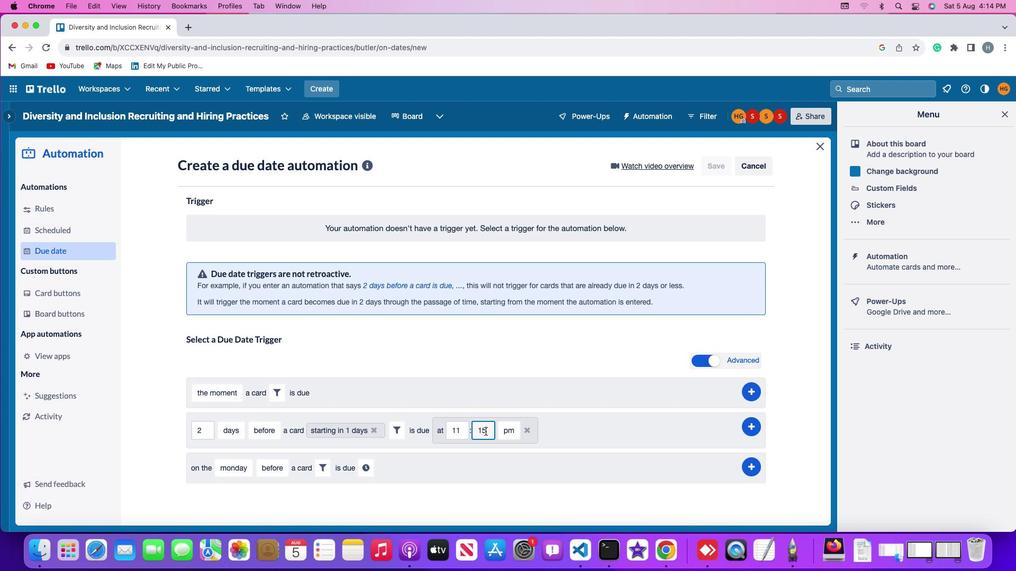 
Action: Key pressed Key.backspaceKey.backspace'0'
Screenshot: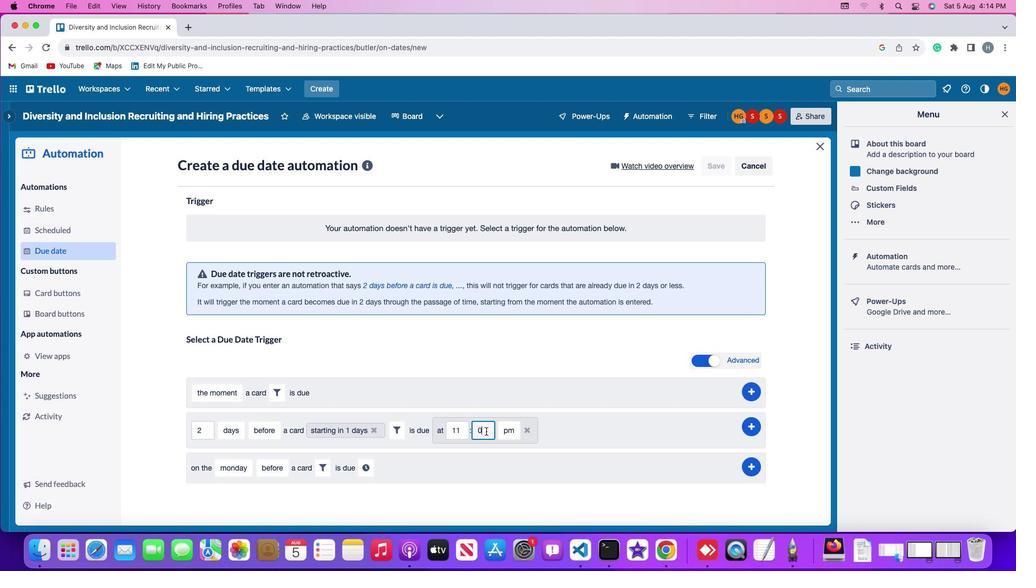
Action: Mouse moved to (485, 431)
Screenshot: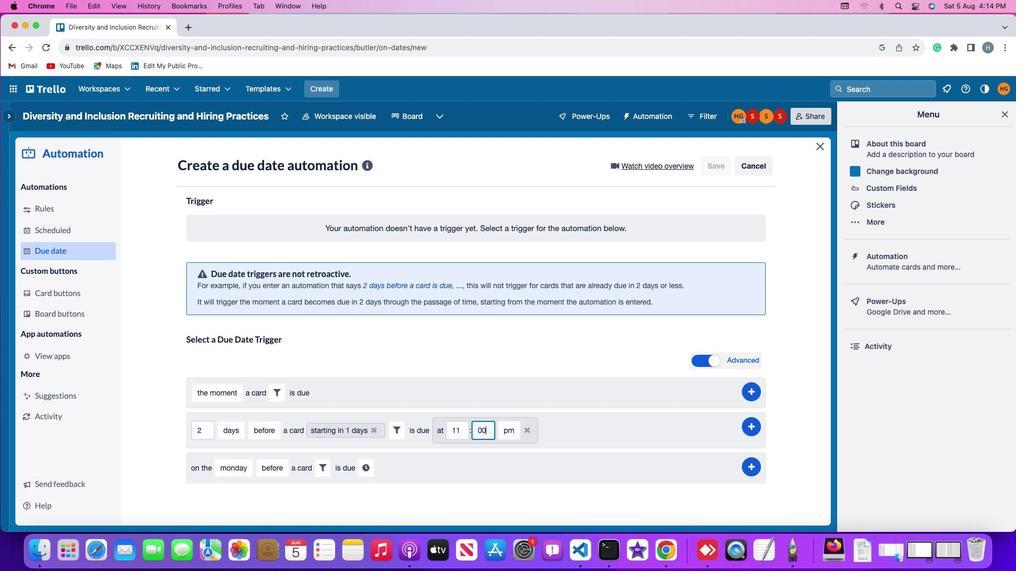 
Action: Key pressed '0'
Screenshot: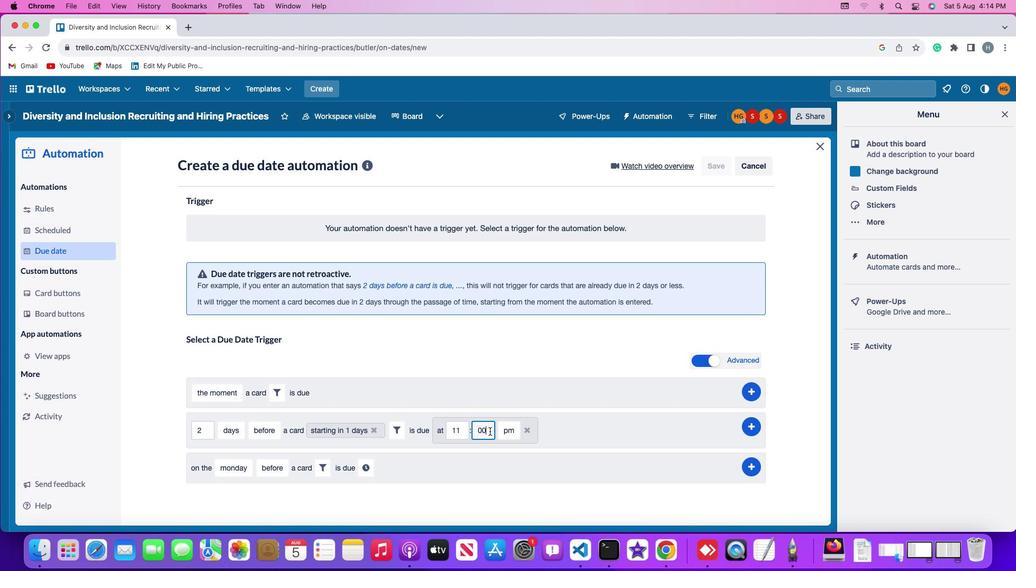 
Action: Mouse moved to (513, 429)
Screenshot: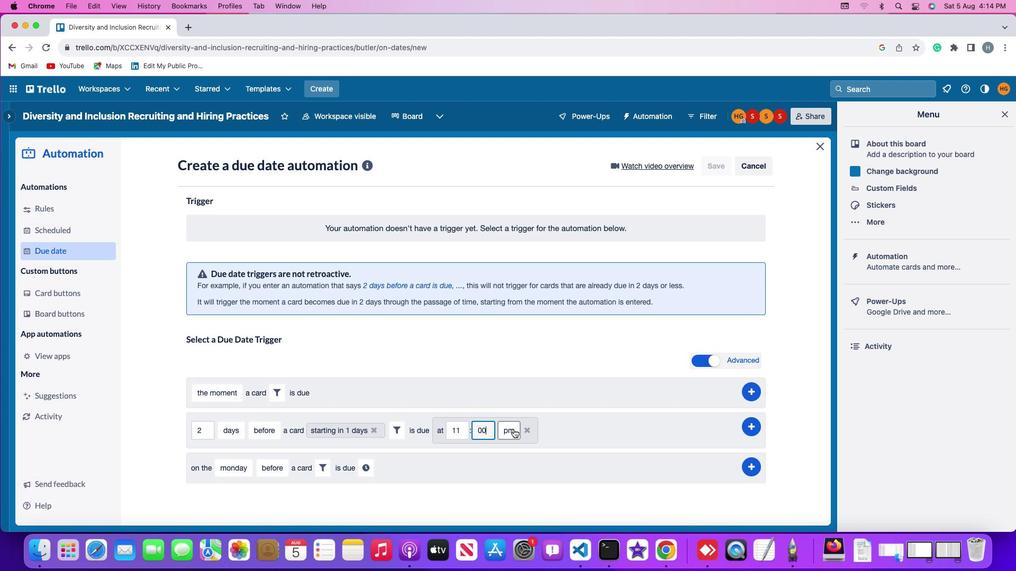 
Action: Mouse pressed left at (513, 429)
Screenshot: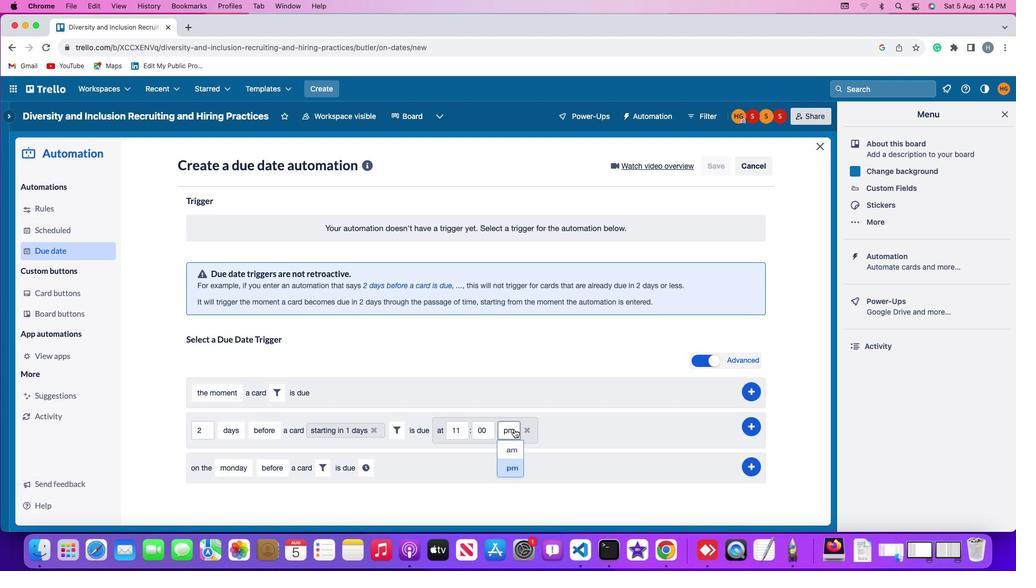 
Action: Mouse moved to (510, 449)
Screenshot: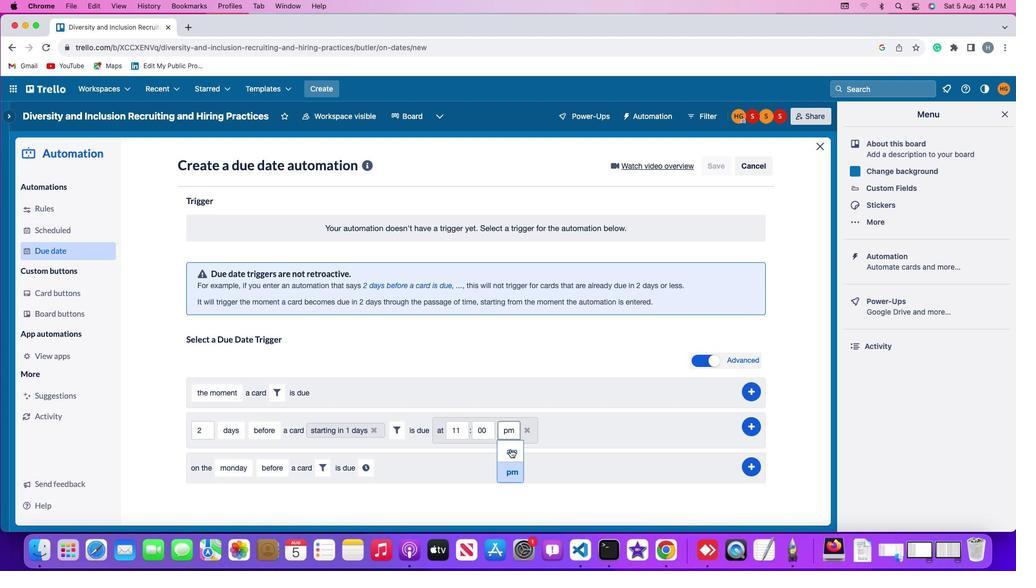 
Action: Mouse pressed left at (510, 449)
Screenshot: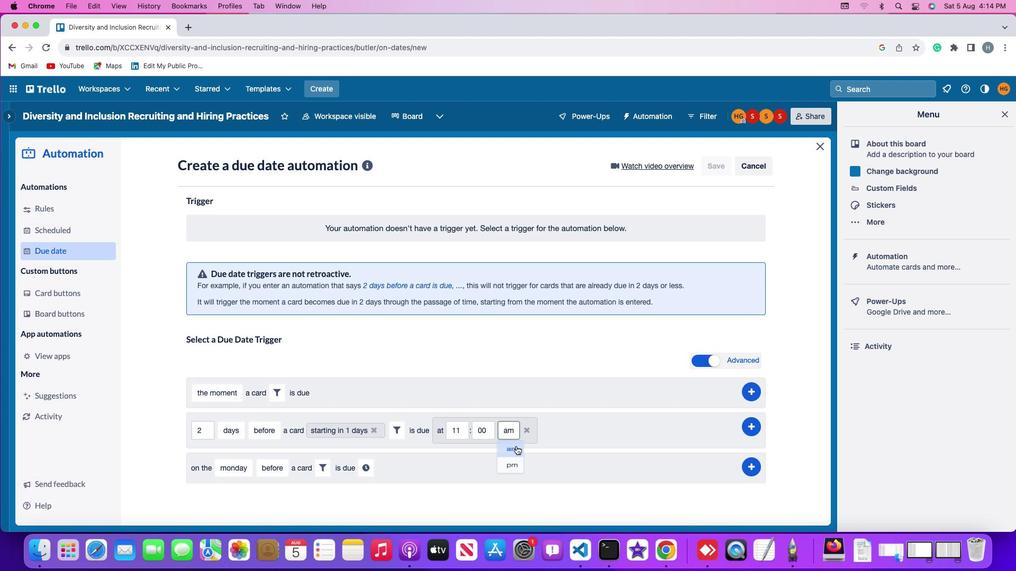 
Action: Mouse moved to (750, 423)
Screenshot: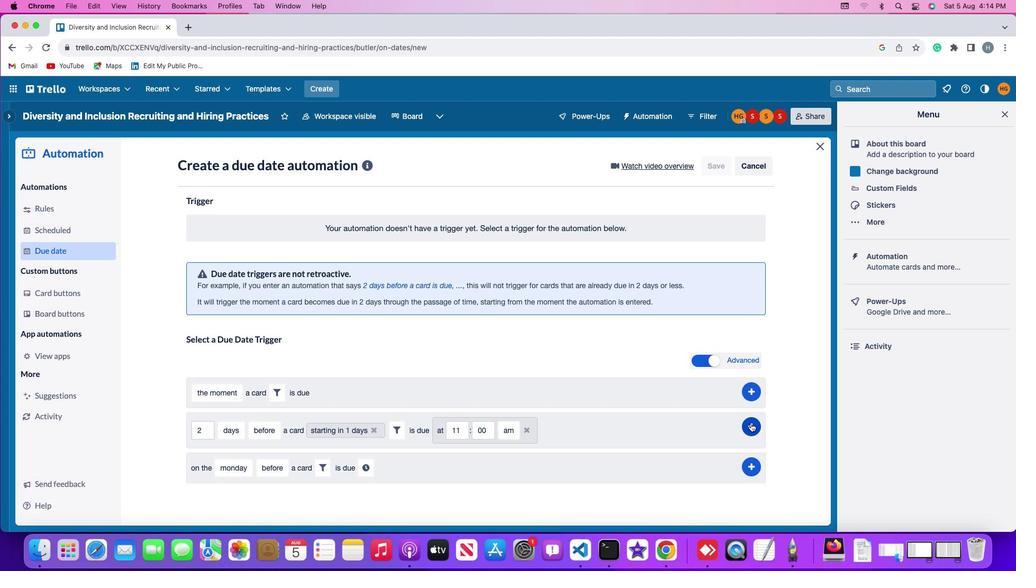
Action: Mouse pressed left at (750, 423)
Screenshot: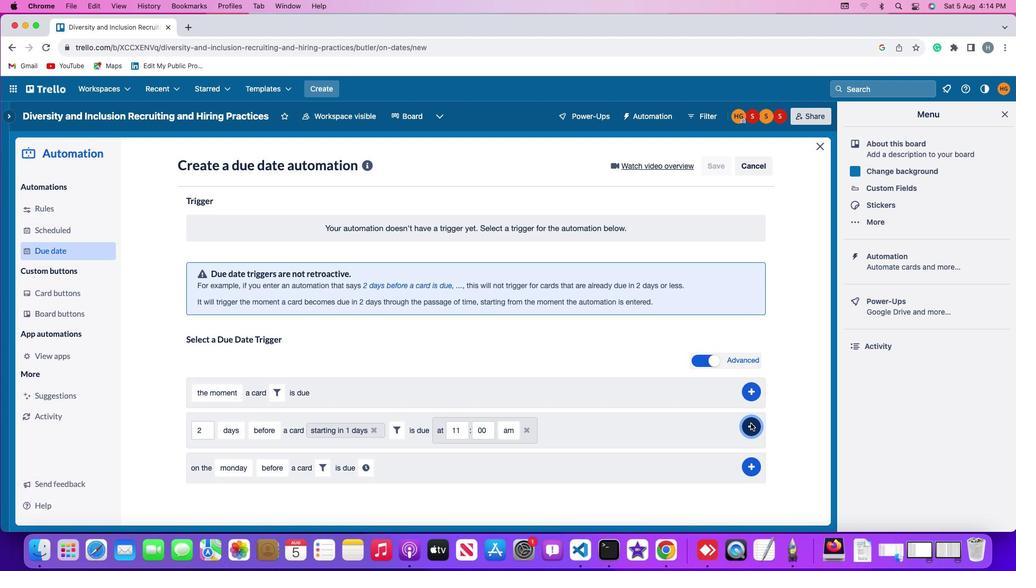 
Action: Mouse moved to (806, 309)
Screenshot: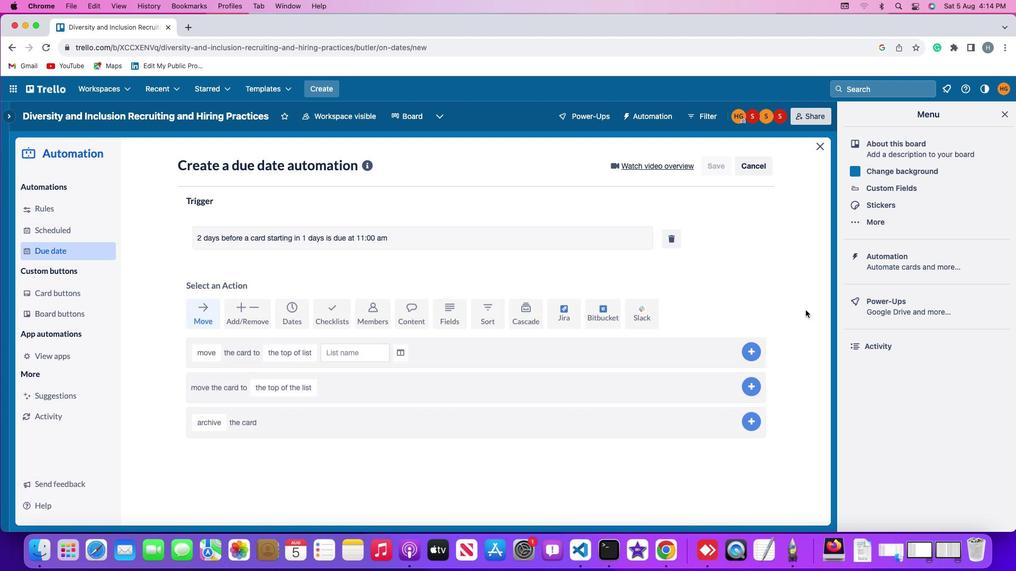 
